 Task: Create a due date automation trigger when advanced on, on the tuesday of the week a card is due add basic without the green label at 11:00 AM.
Action: Mouse moved to (1162, 354)
Screenshot: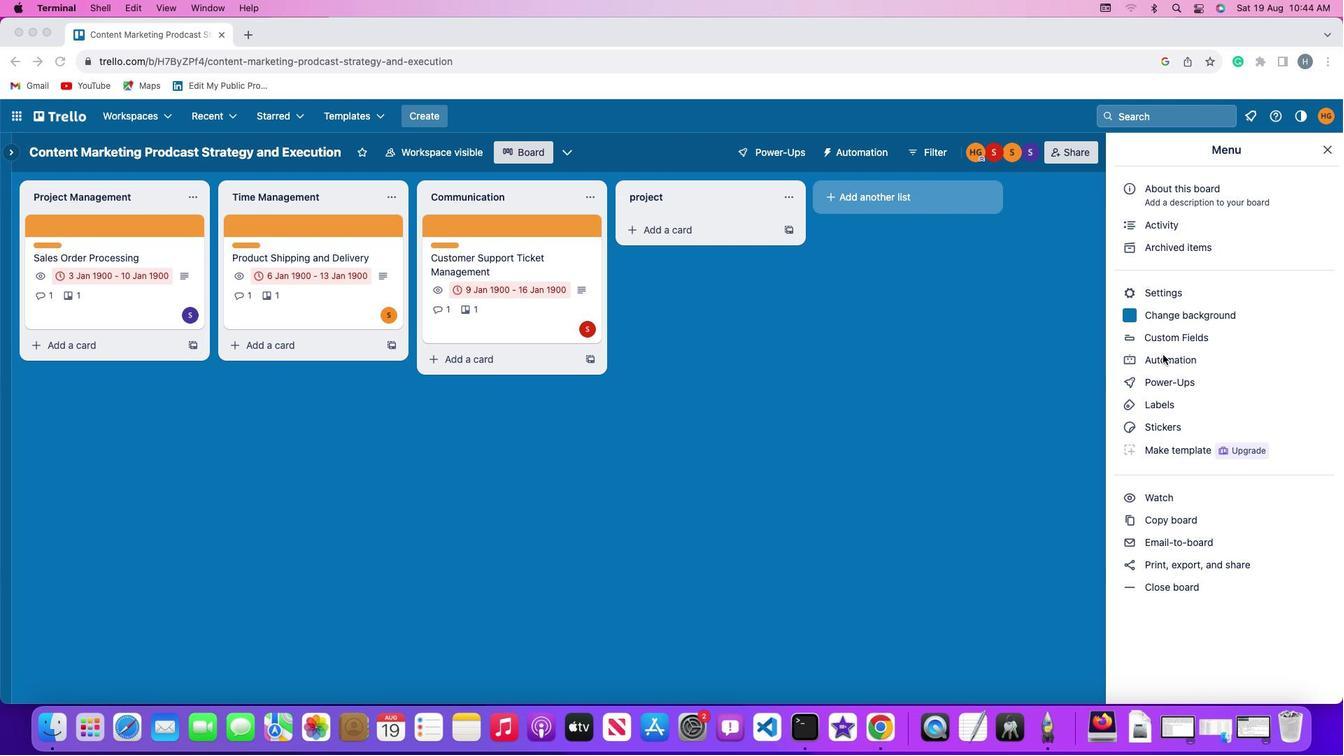 
Action: Mouse pressed left at (1162, 354)
Screenshot: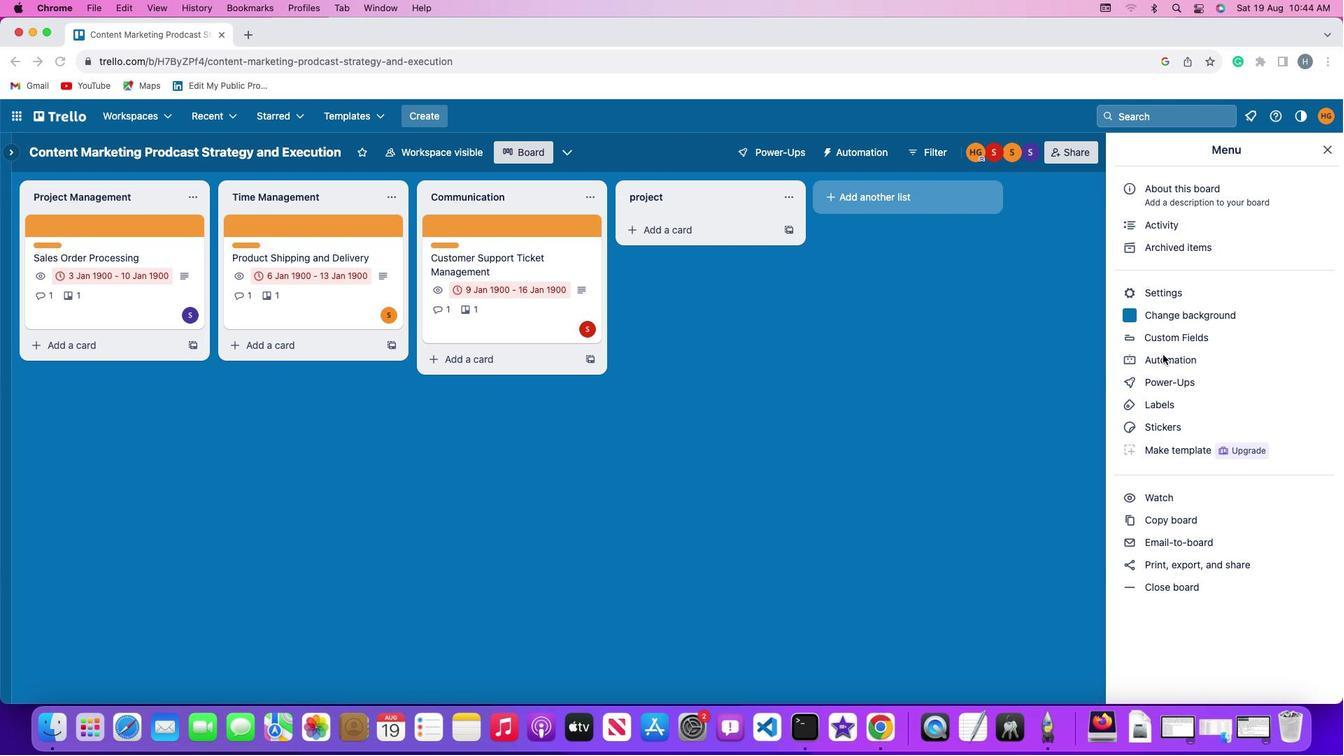 
Action: Mouse pressed left at (1162, 354)
Screenshot: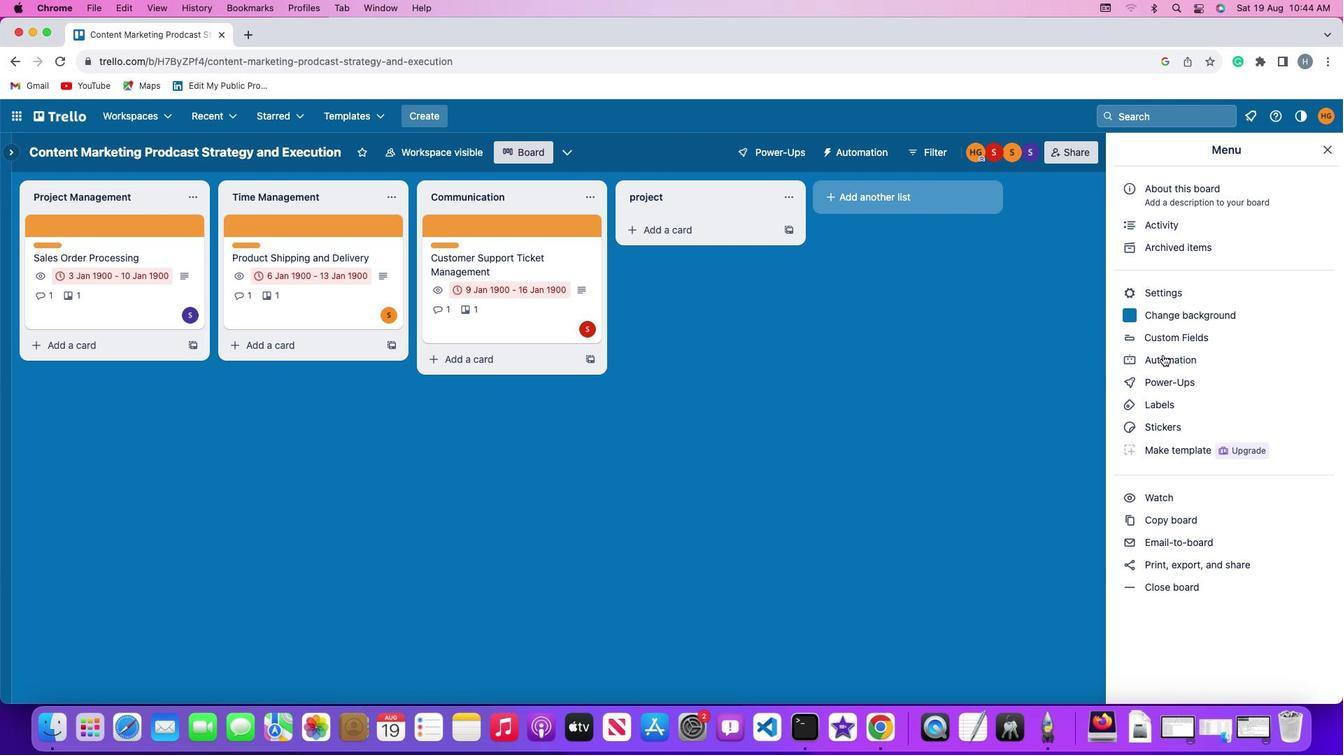 
Action: Mouse moved to (79, 328)
Screenshot: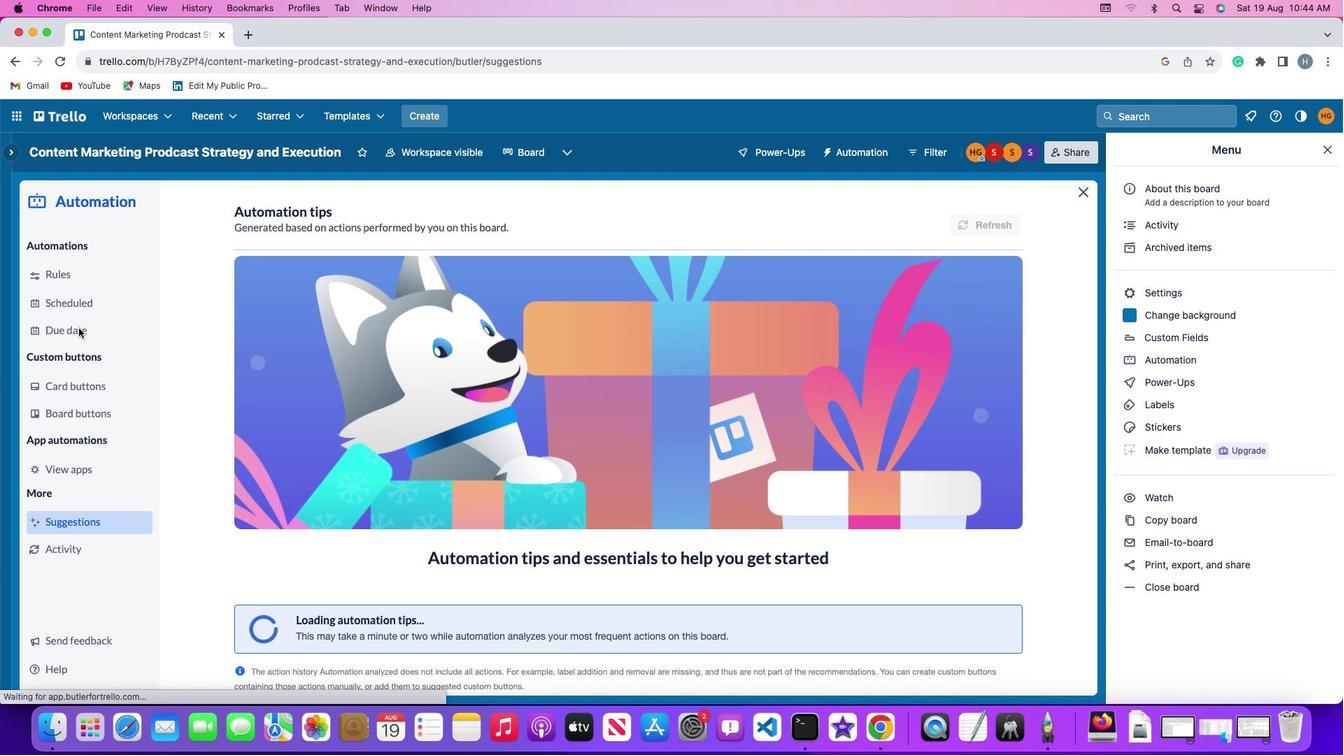 
Action: Mouse pressed left at (79, 328)
Screenshot: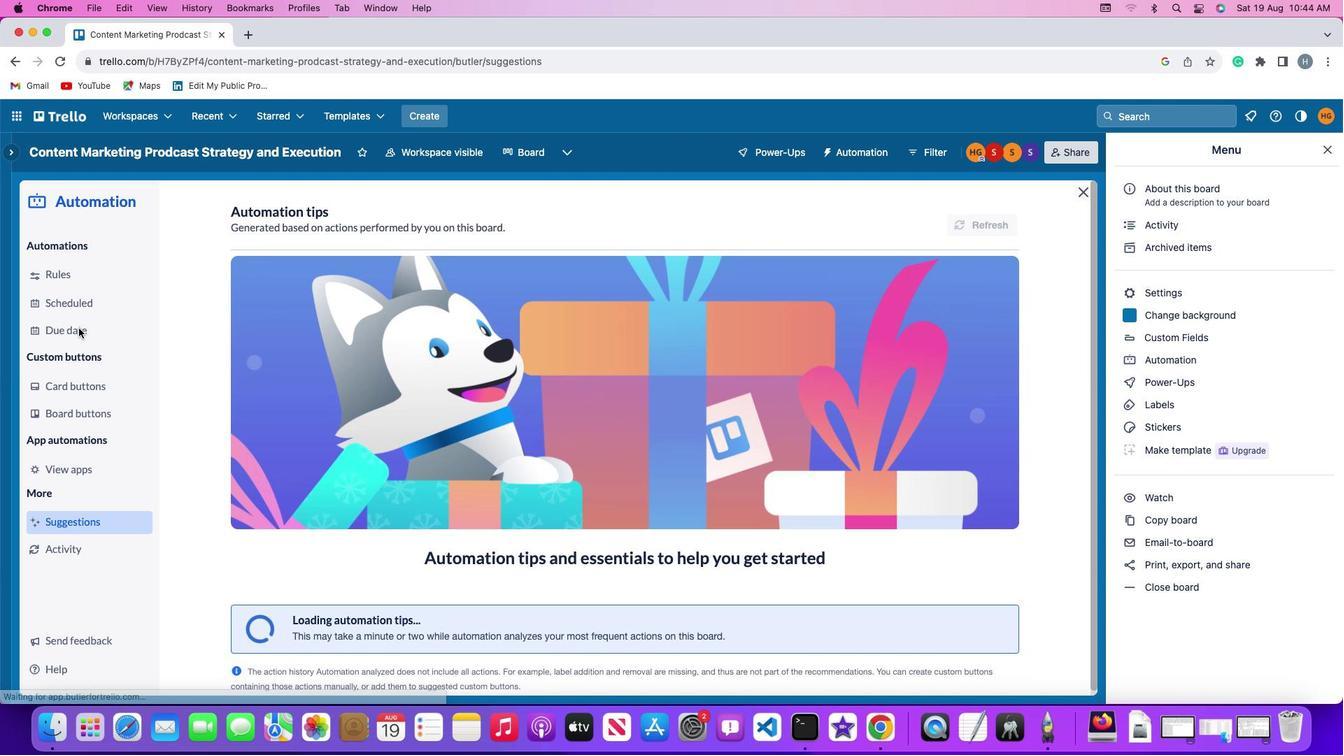 
Action: Mouse moved to (956, 215)
Screenshot: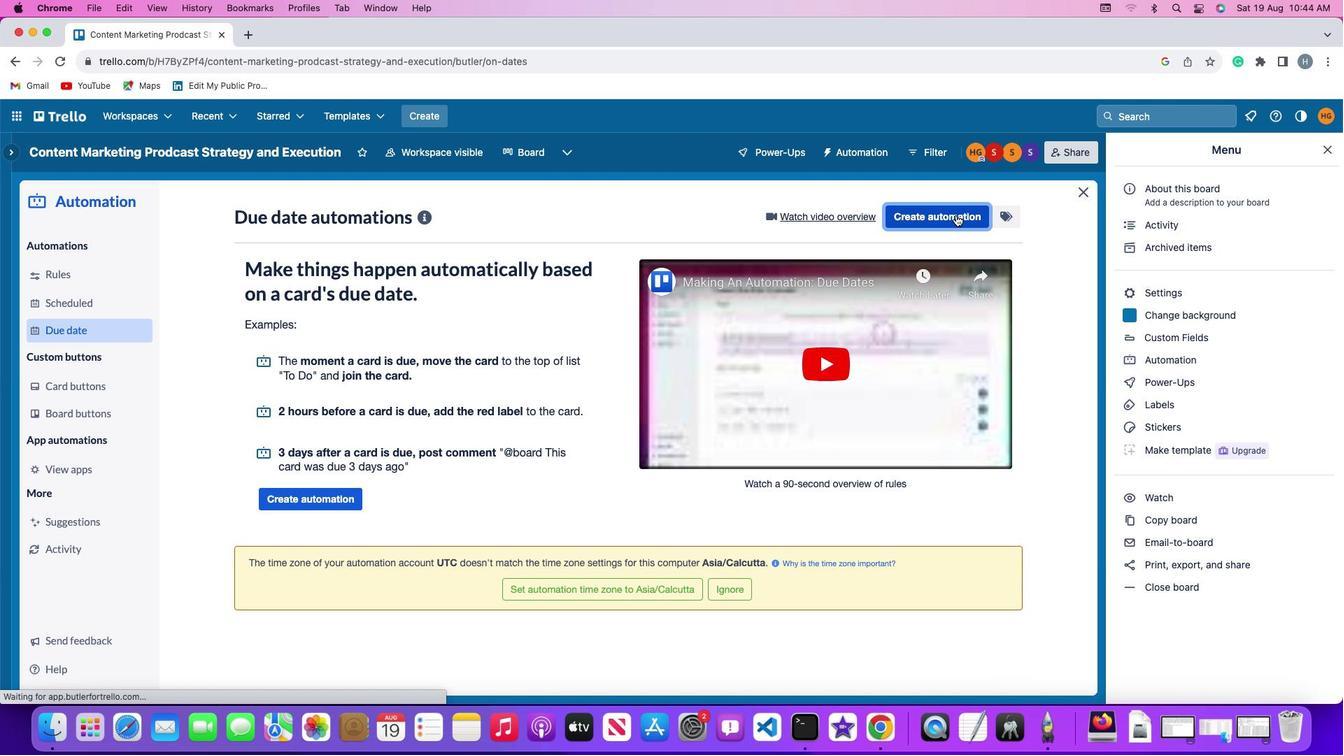 
Action: Mouse pressed left at (956, 215)
Screenshot: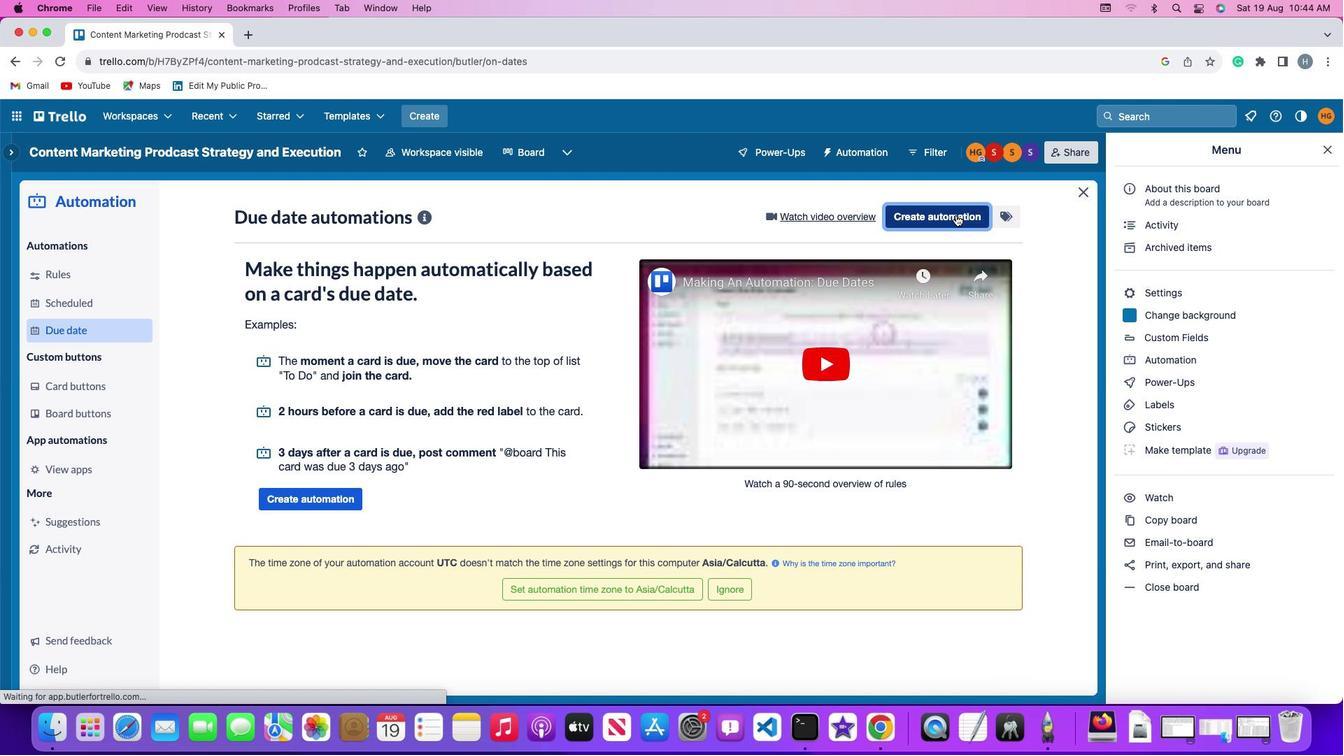 
Action: Mouse moved to (263, 349)
Screenshot: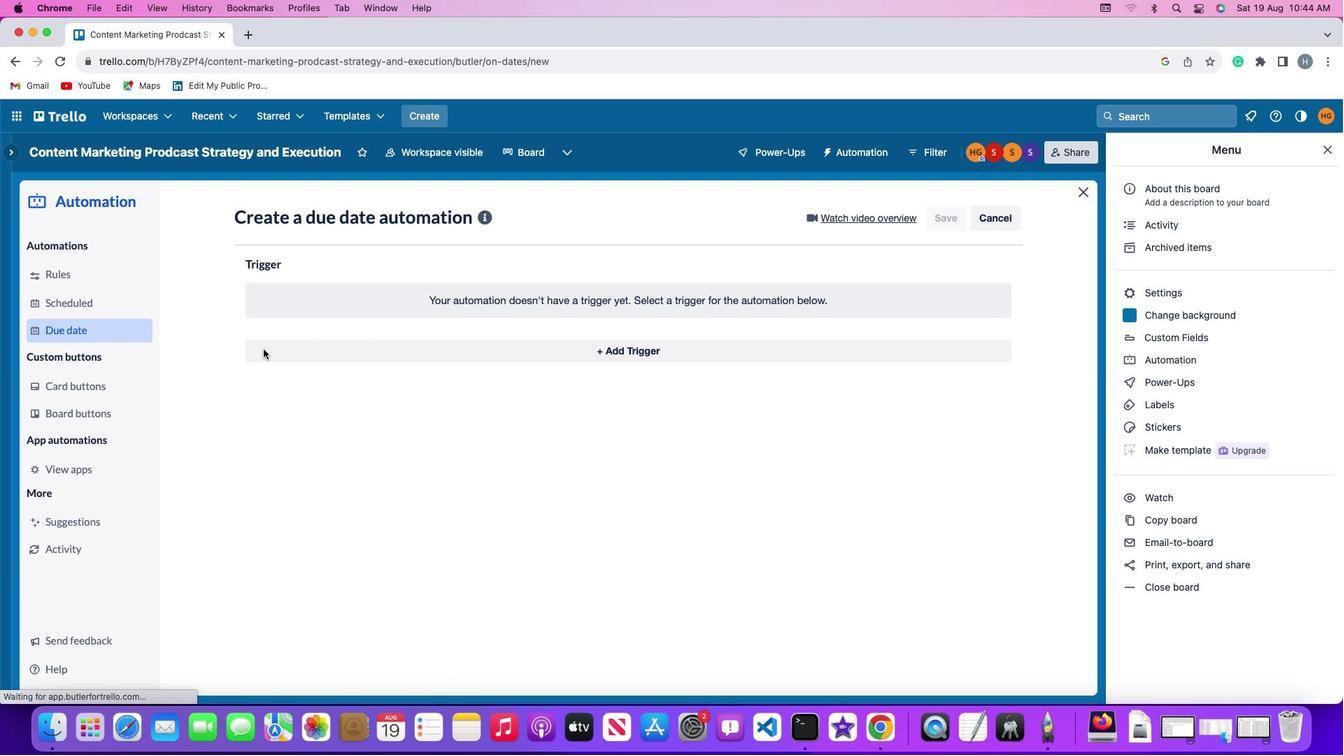 
Action: Mouse pressed left at (263, 349)
Screenshot: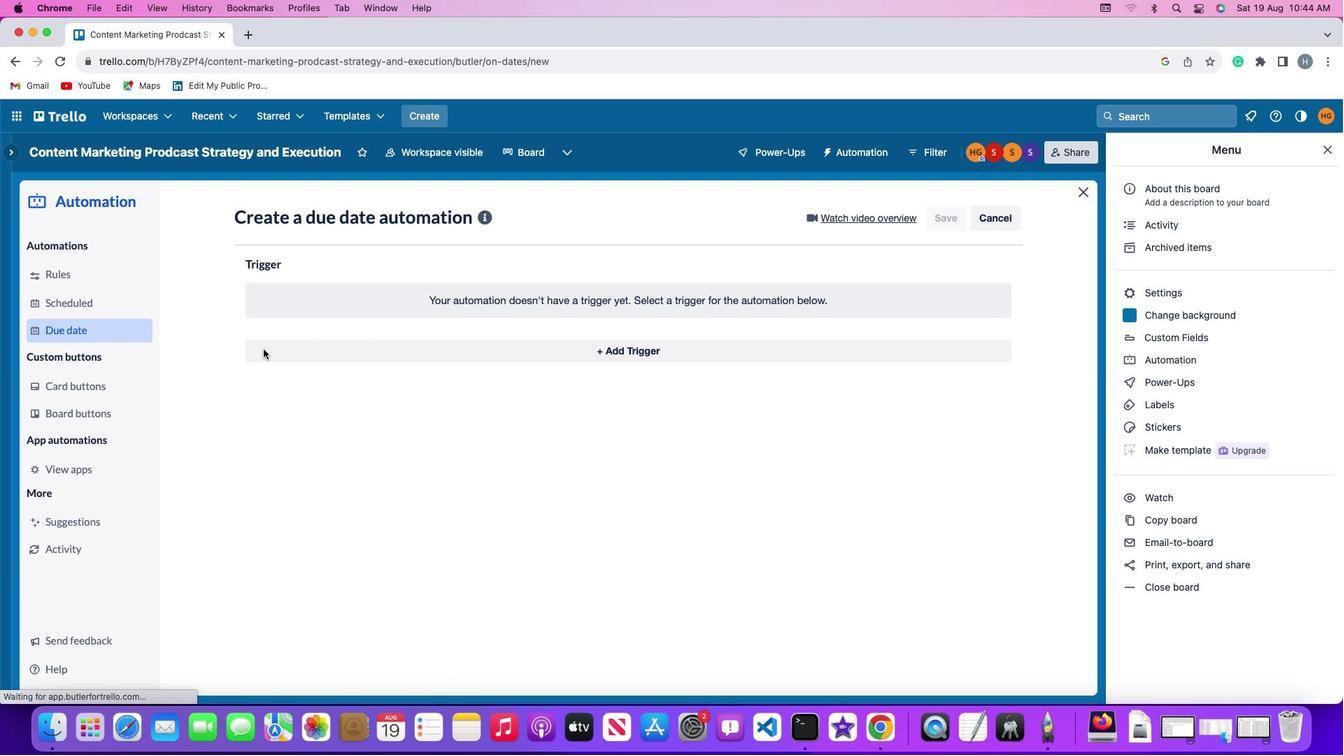 
Action: Mouse moved to (317, 605)
Screenshot: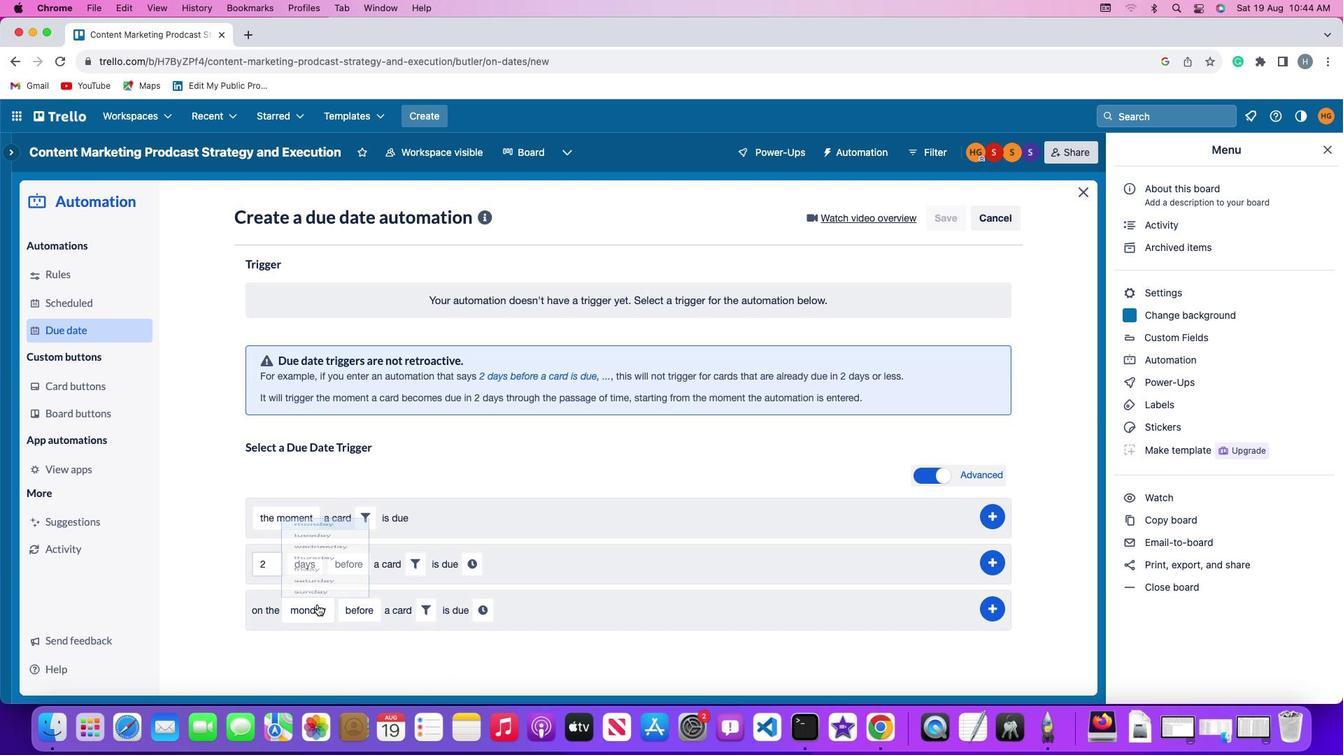
Action: Mouse pressed left at (317, 605)
Screenshot: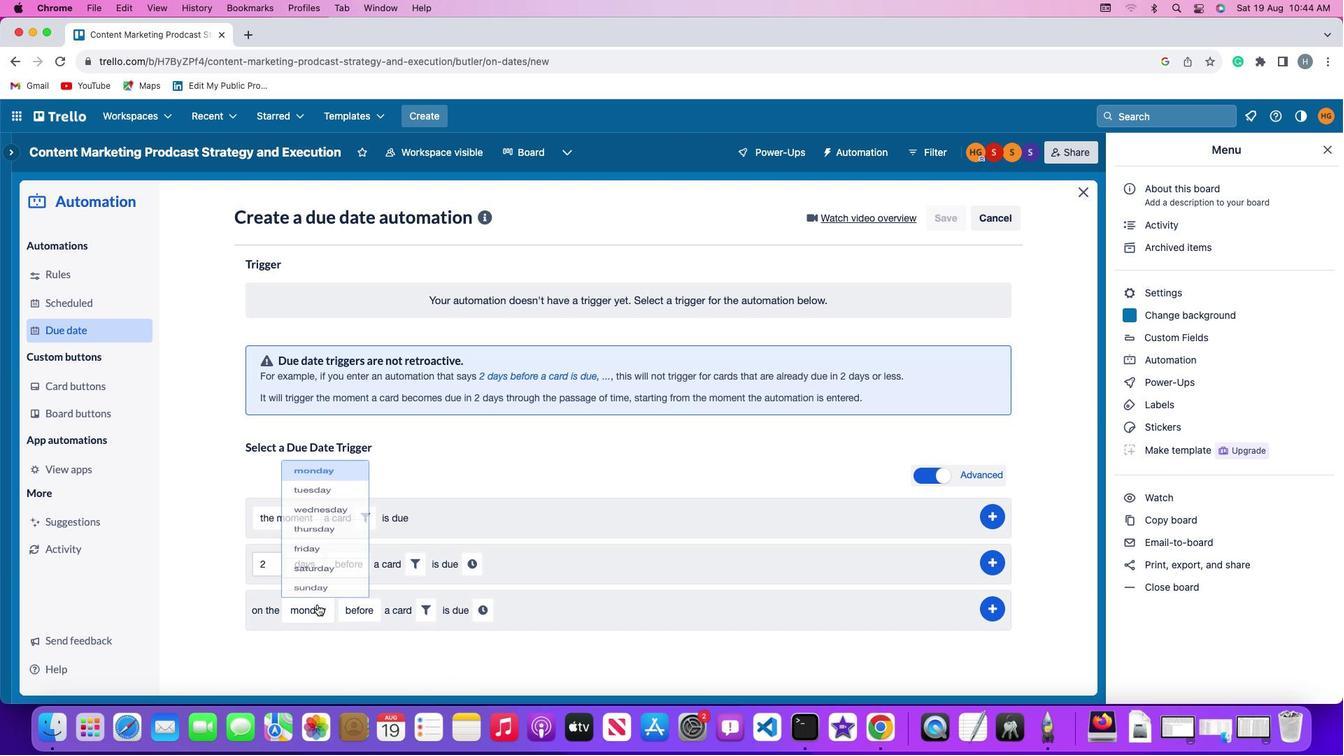 
Action: Mouse moved to (329, 447)
Screenshot: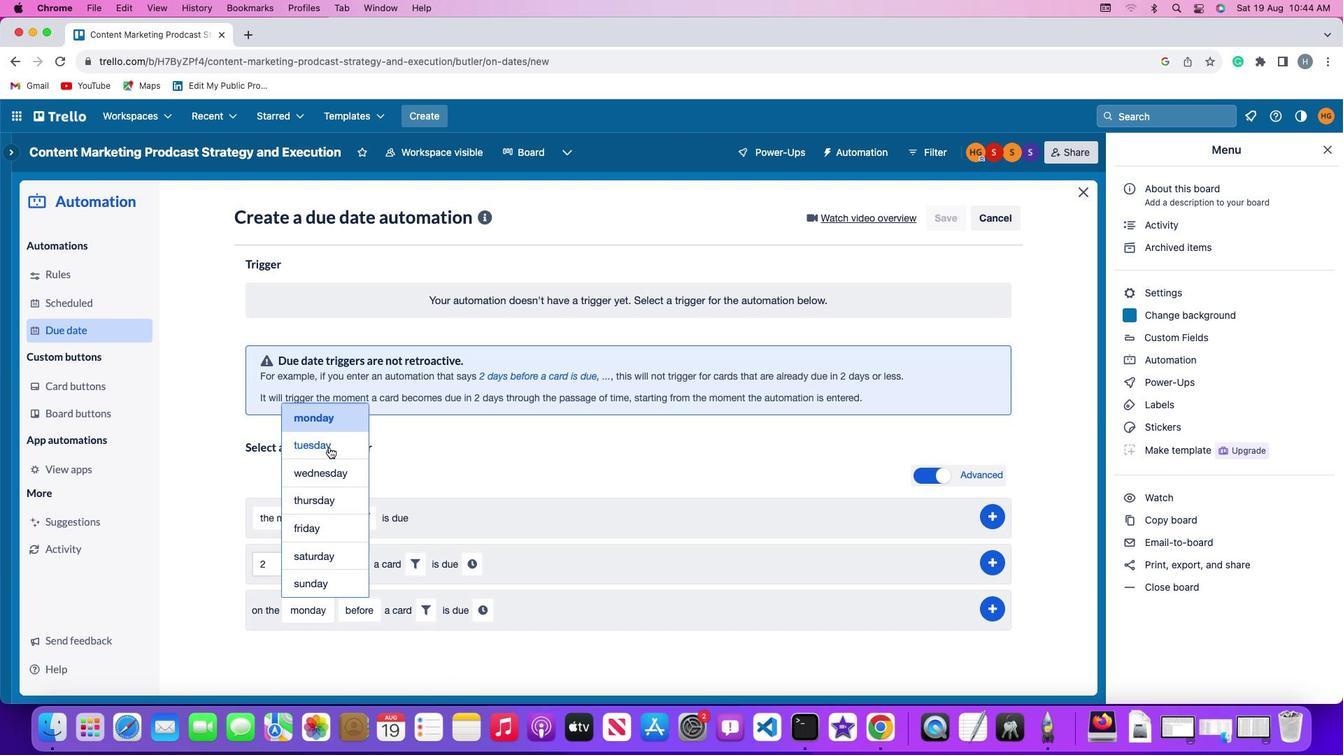 
Action: Mouse pressed left at (329, 447)
Screenshot: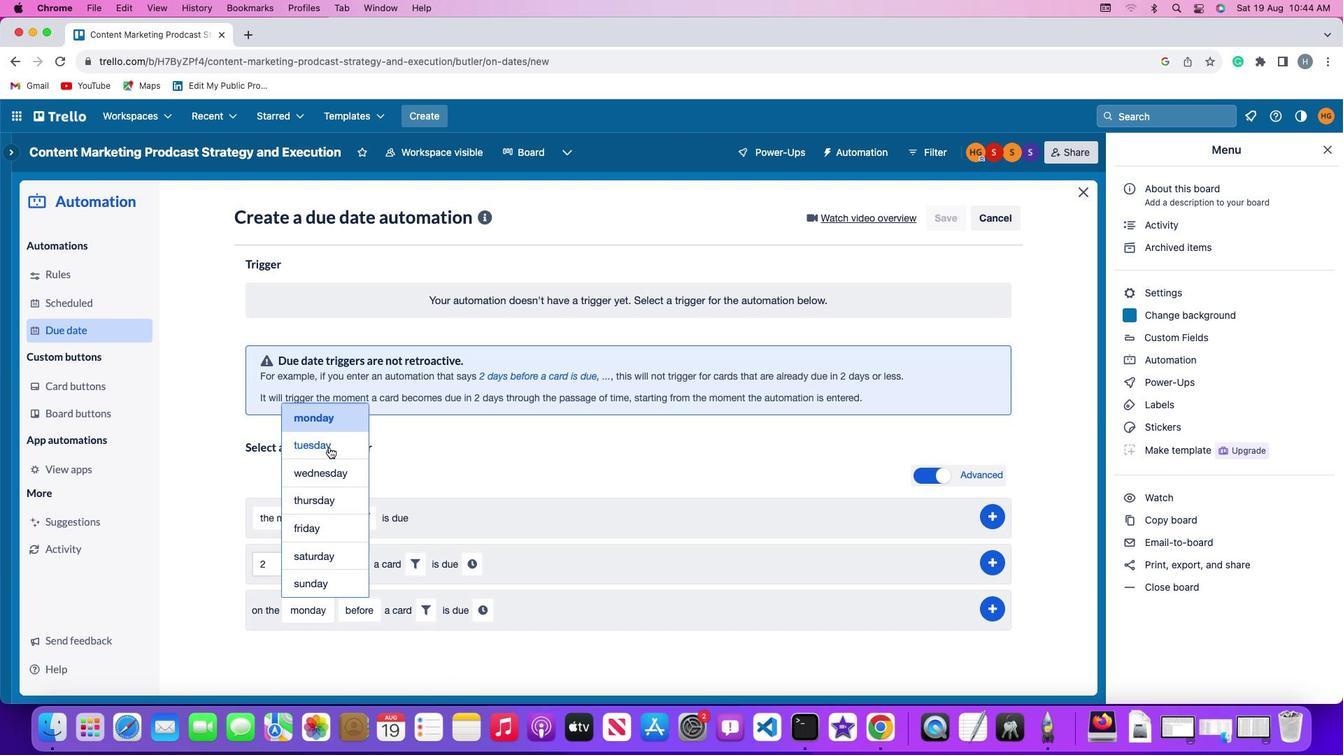 
Action: Mouse moved to (354, 609)
Screenshot: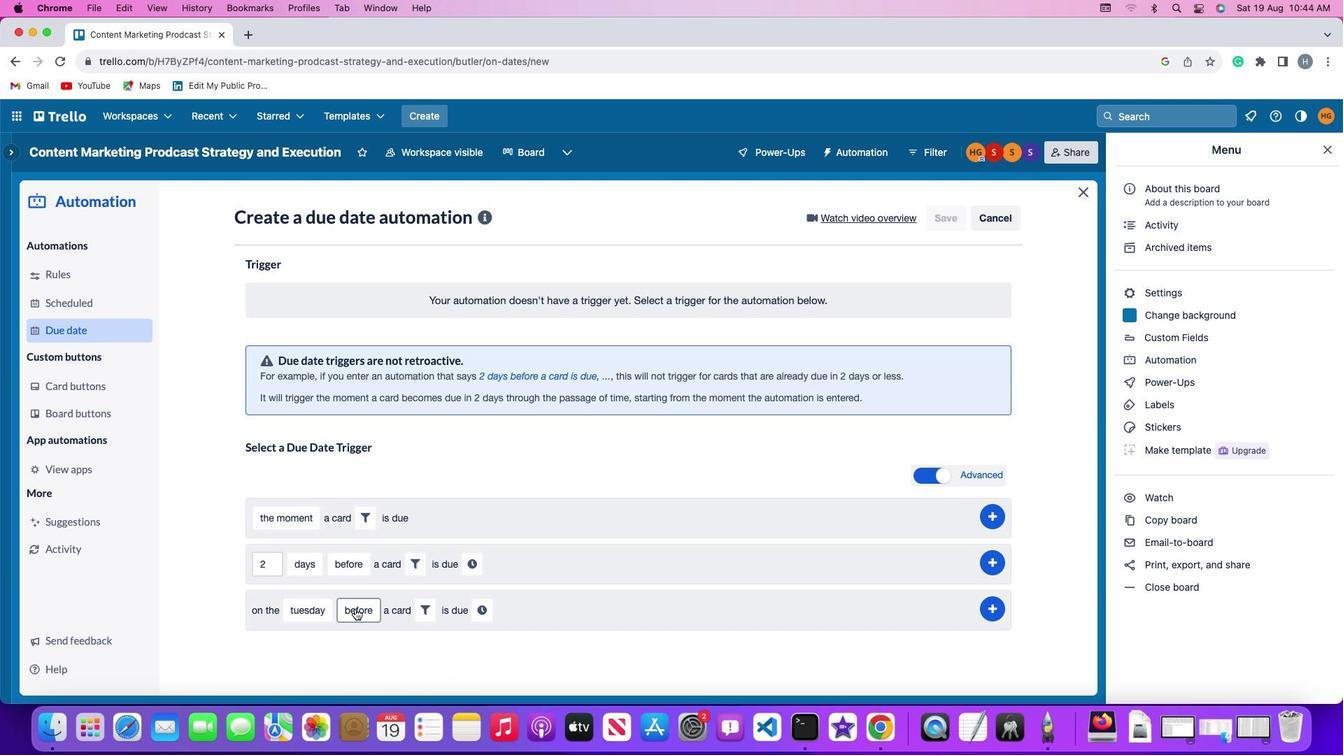 
Action: Mouse pressed left at (354, 609)
Screenshot: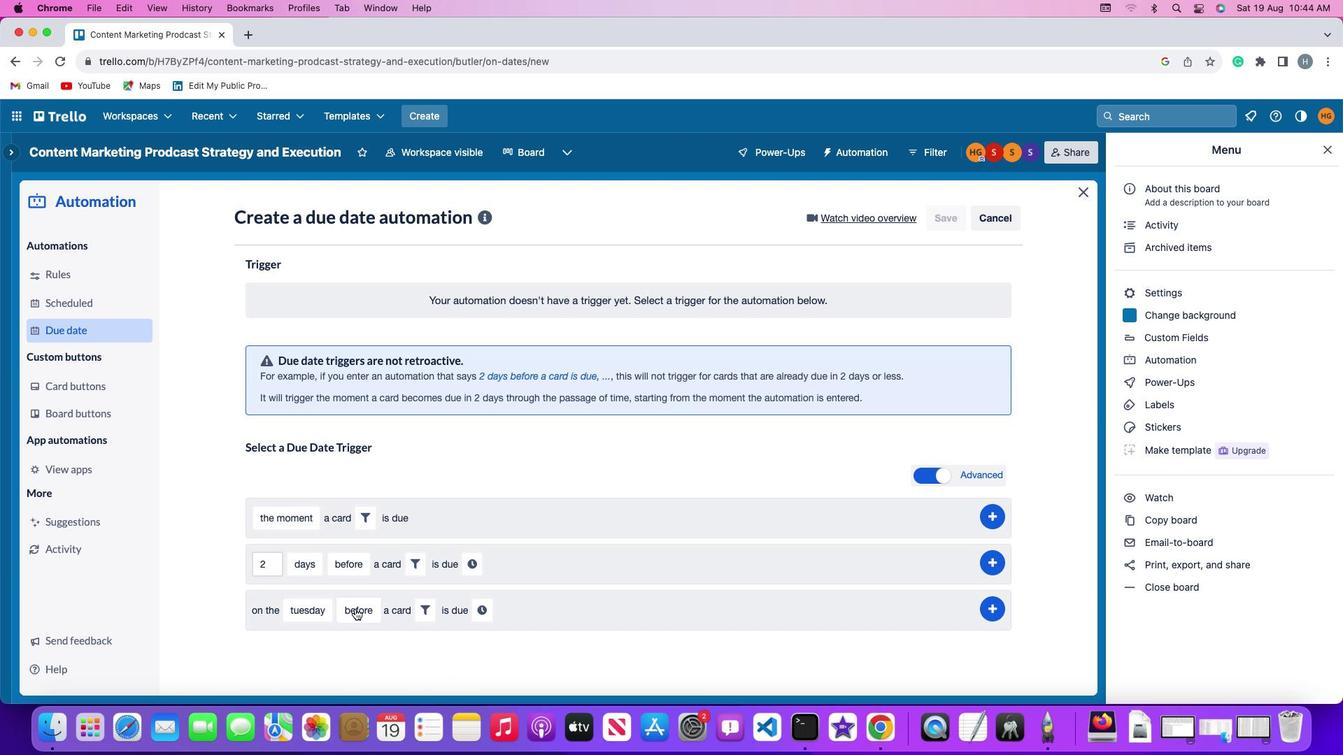 
Action: Mouse moved to (365, 558)
Screenshot: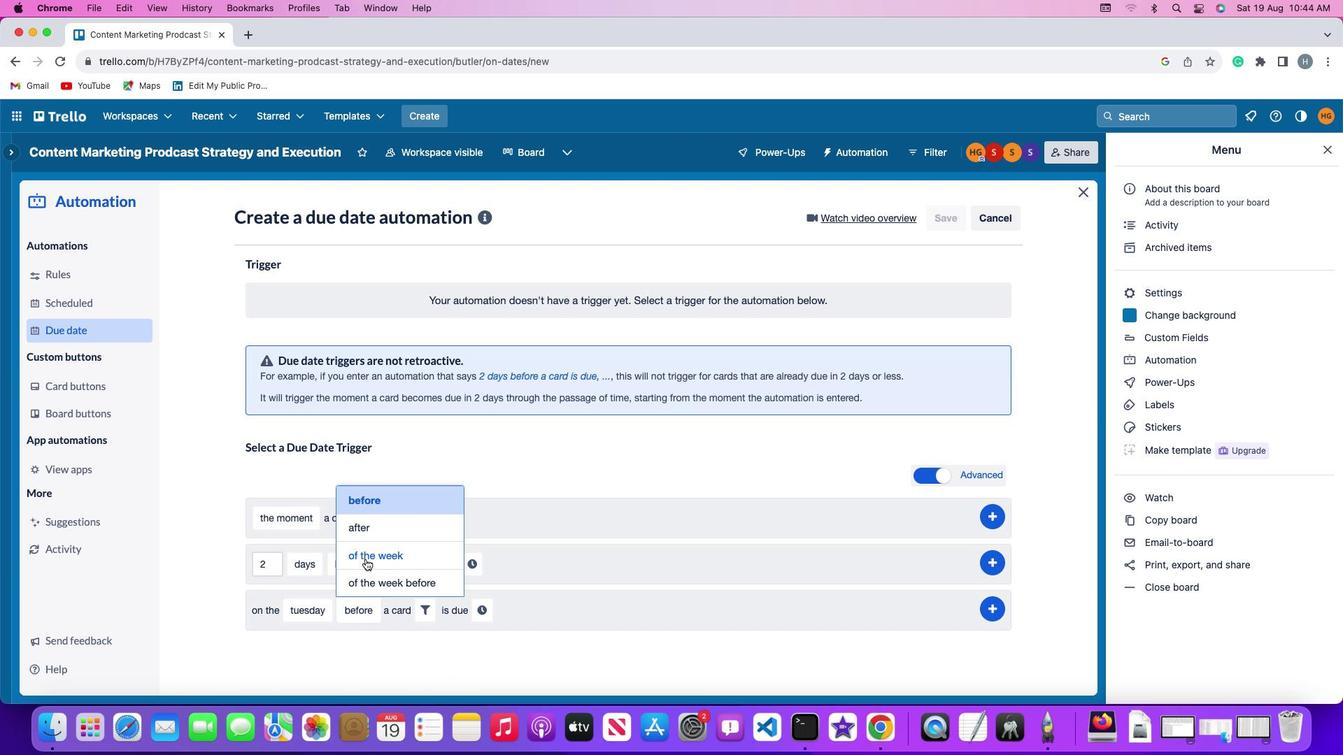 
Action: Mouse pressed left at (365, 558)
Screenshot: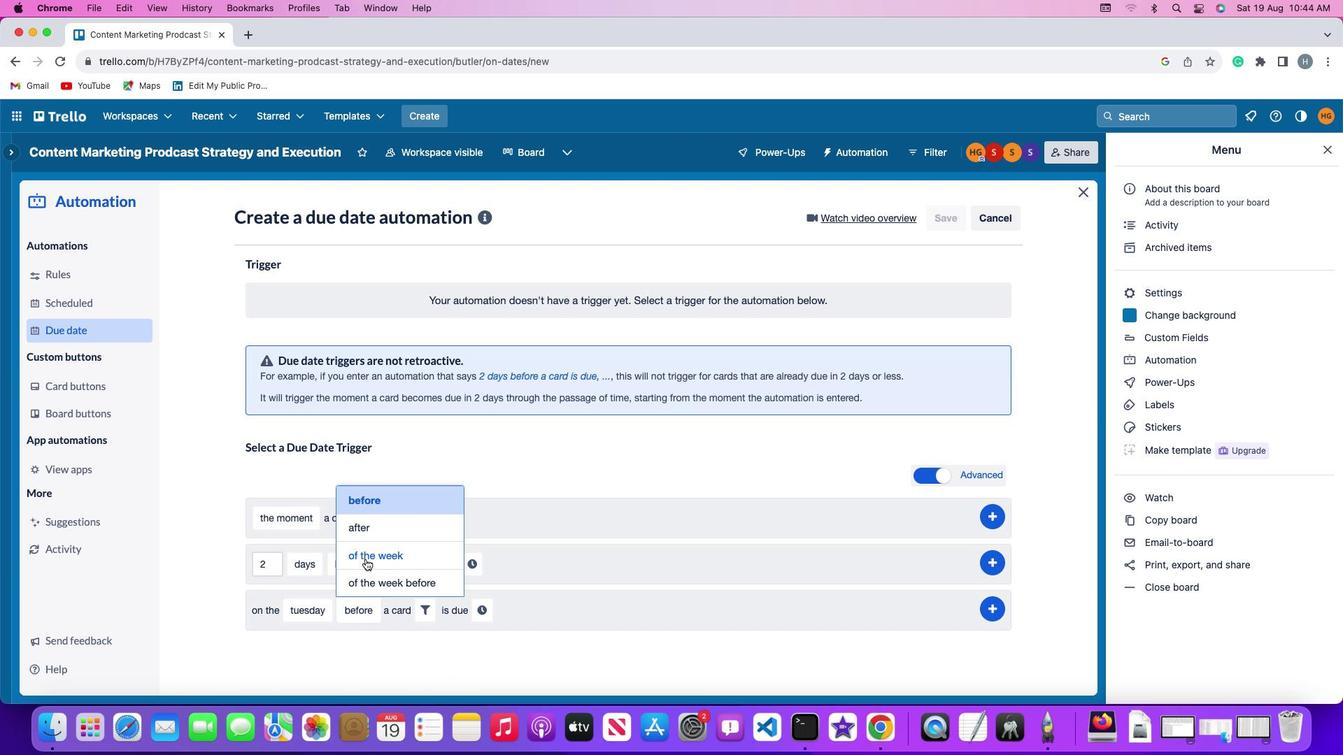 
Action: Mouse moved to (454, 617)
Screenshot: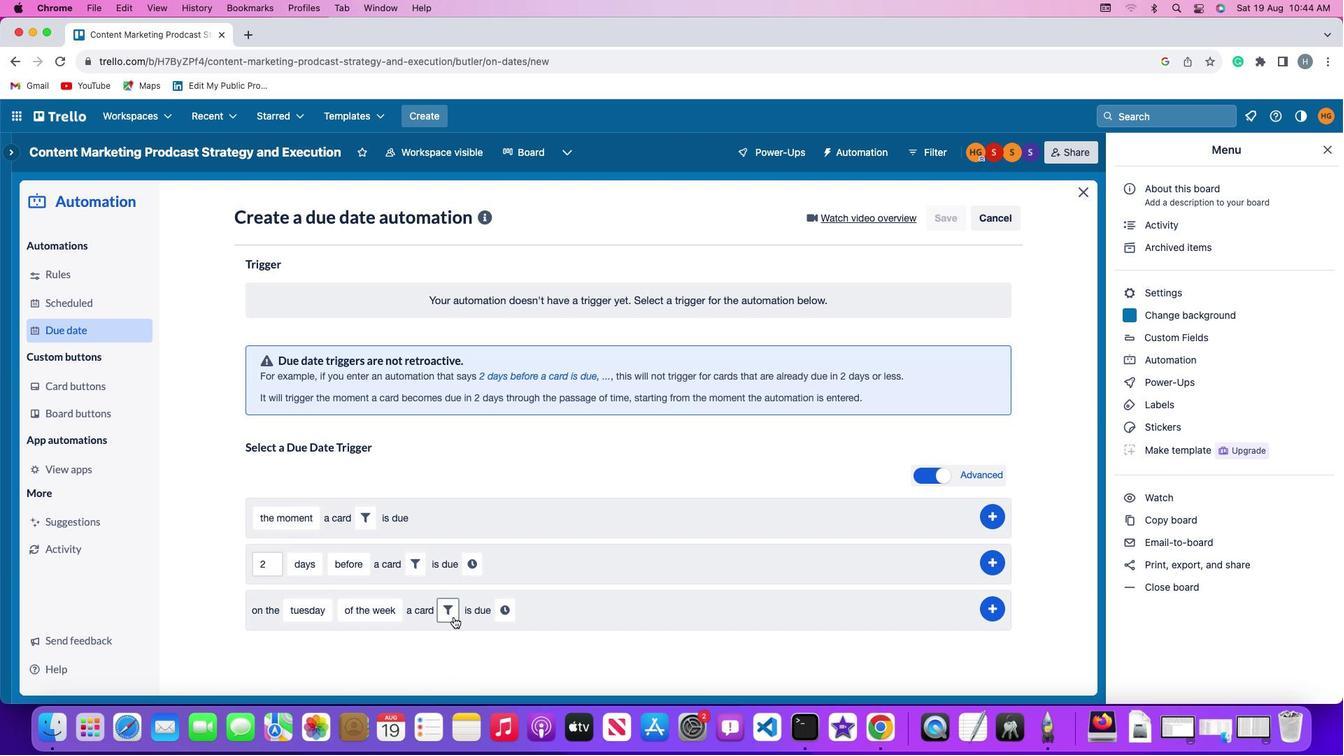 
Action: Mouse pressed left at (454, 617)
Screenshot: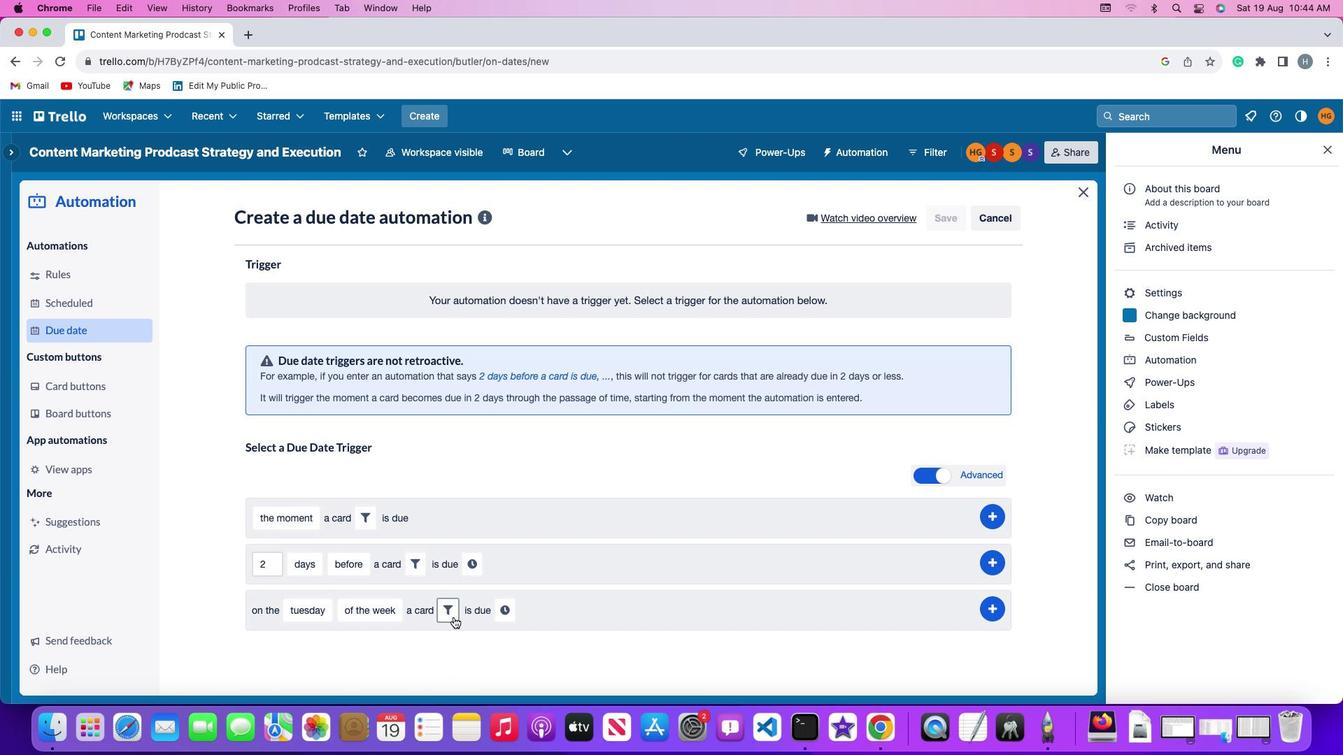 
Action: Mouse moved to (369, 634)
Screenshot: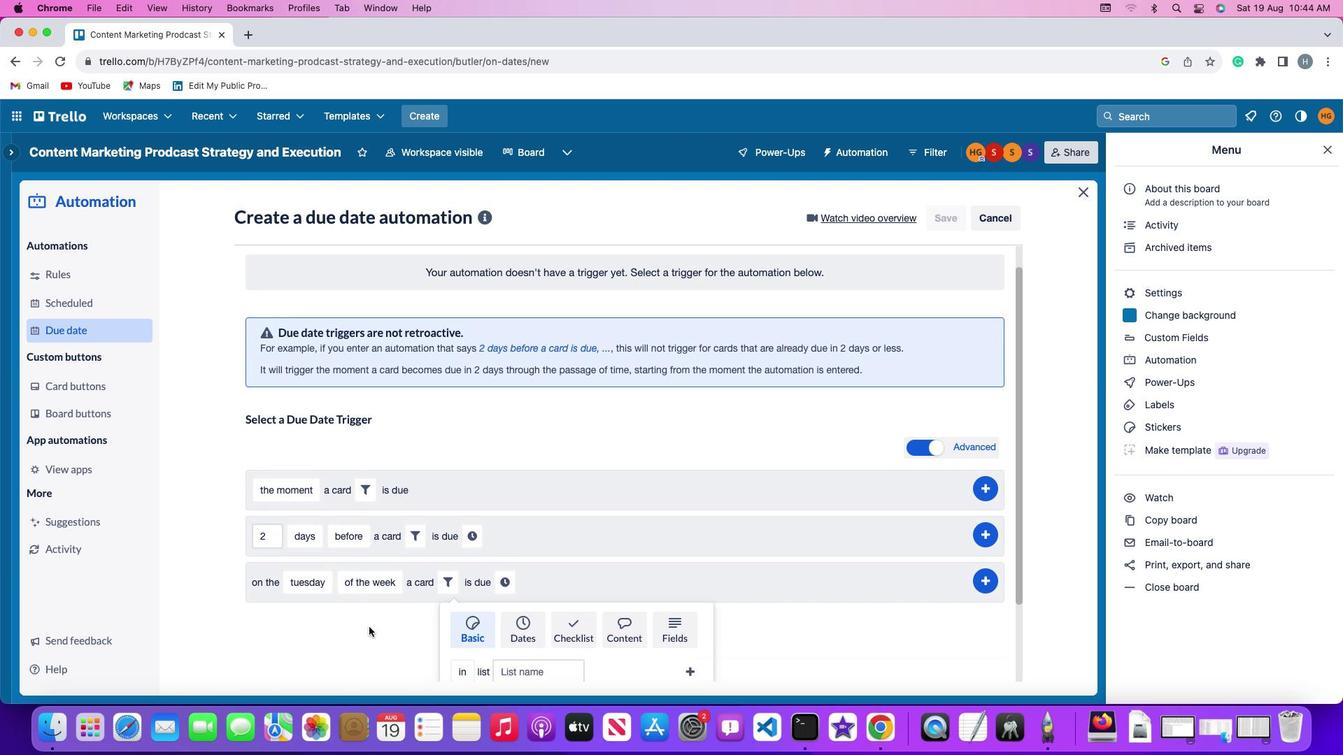 
Action: Mouse scrolled (369, 634) with delta (0, 0)
Screenshot: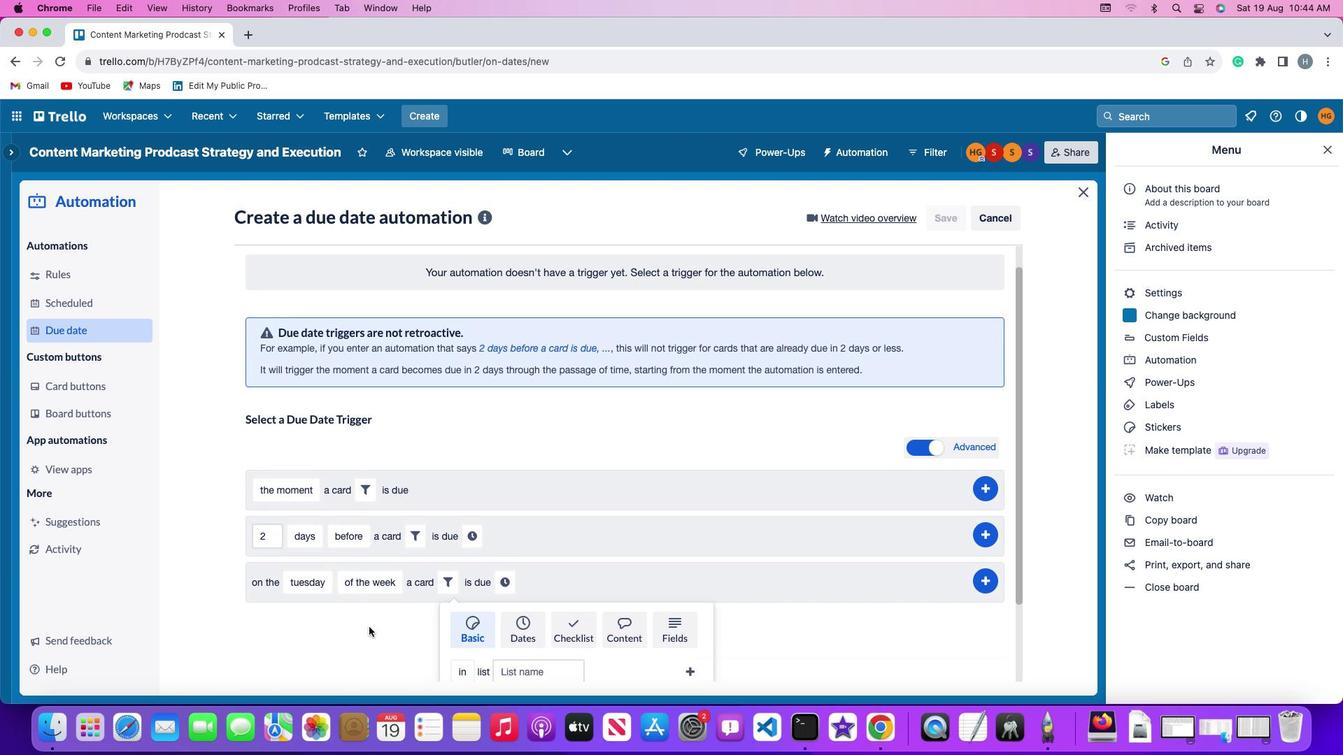 
Action: Mouse scrolled (369, 634) with delta (0, 0)
Screenshot: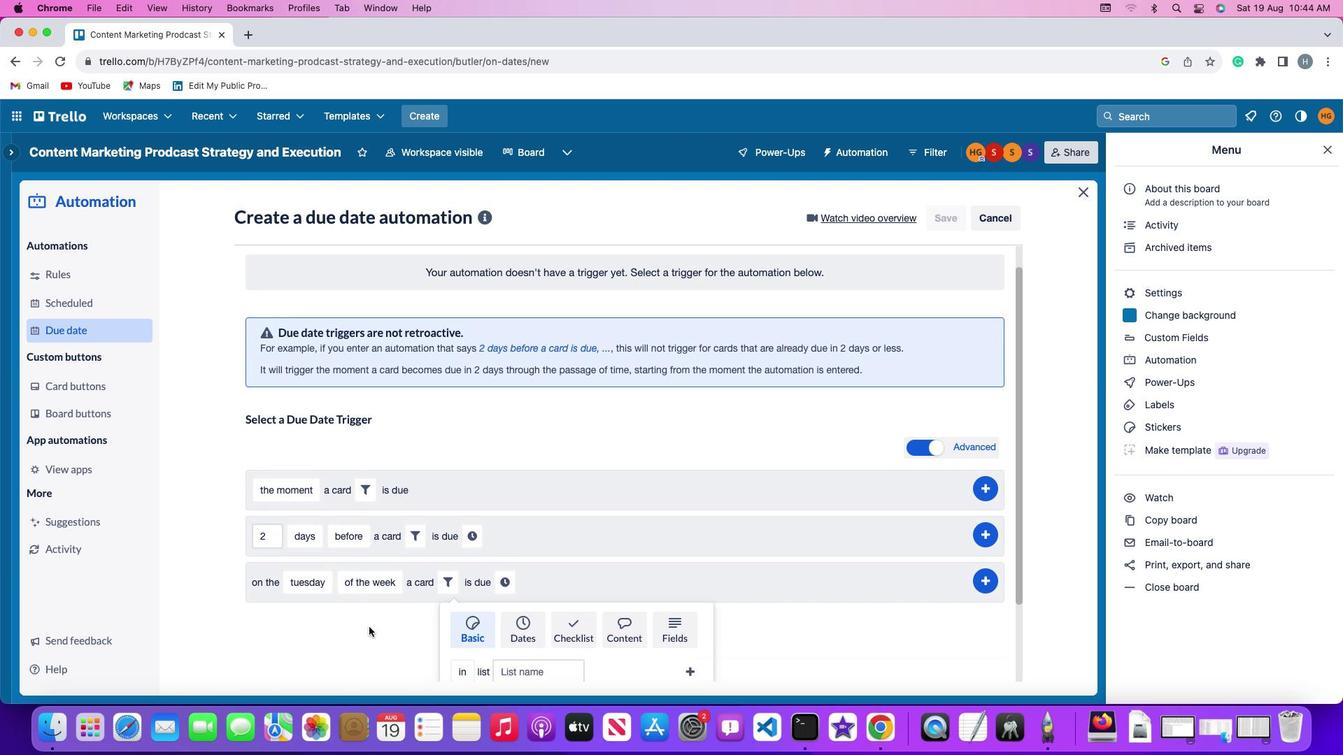 
Action: Mouse scrolled (369, 634) with delta (0, -2)
Screenshot: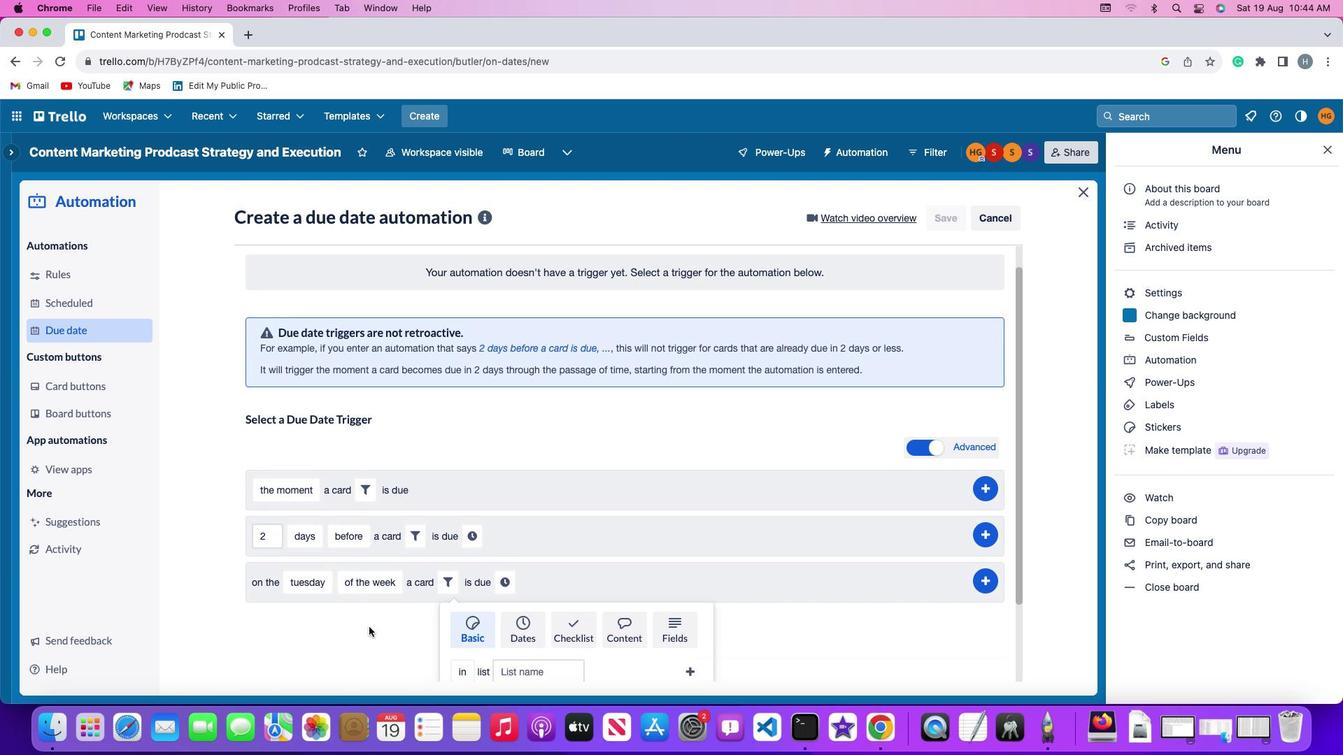 
Action: Mouse moved to (369, 633)
Screenshot: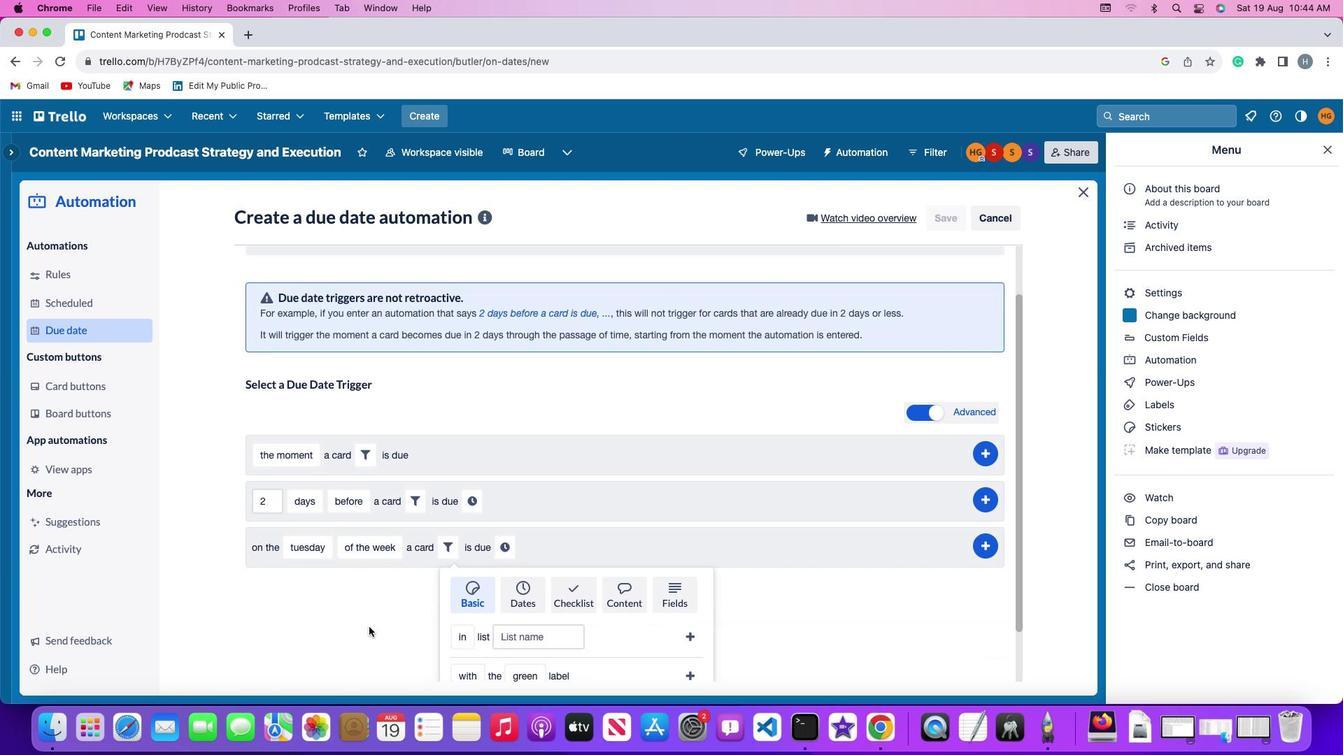 
Action: Mouse scrolled (369, 633) with delta (0, -3)
Screenshot: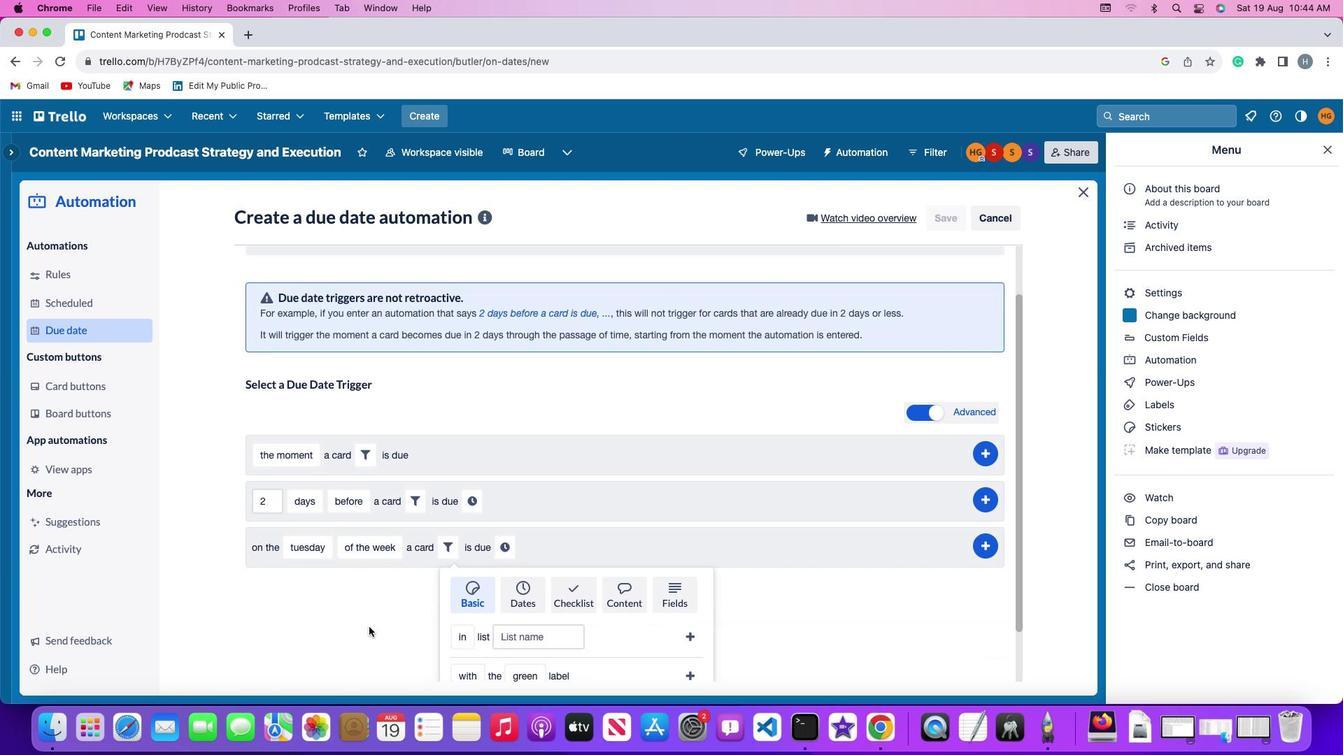
Action: Mouse moved to (369, 631)
Screenshot: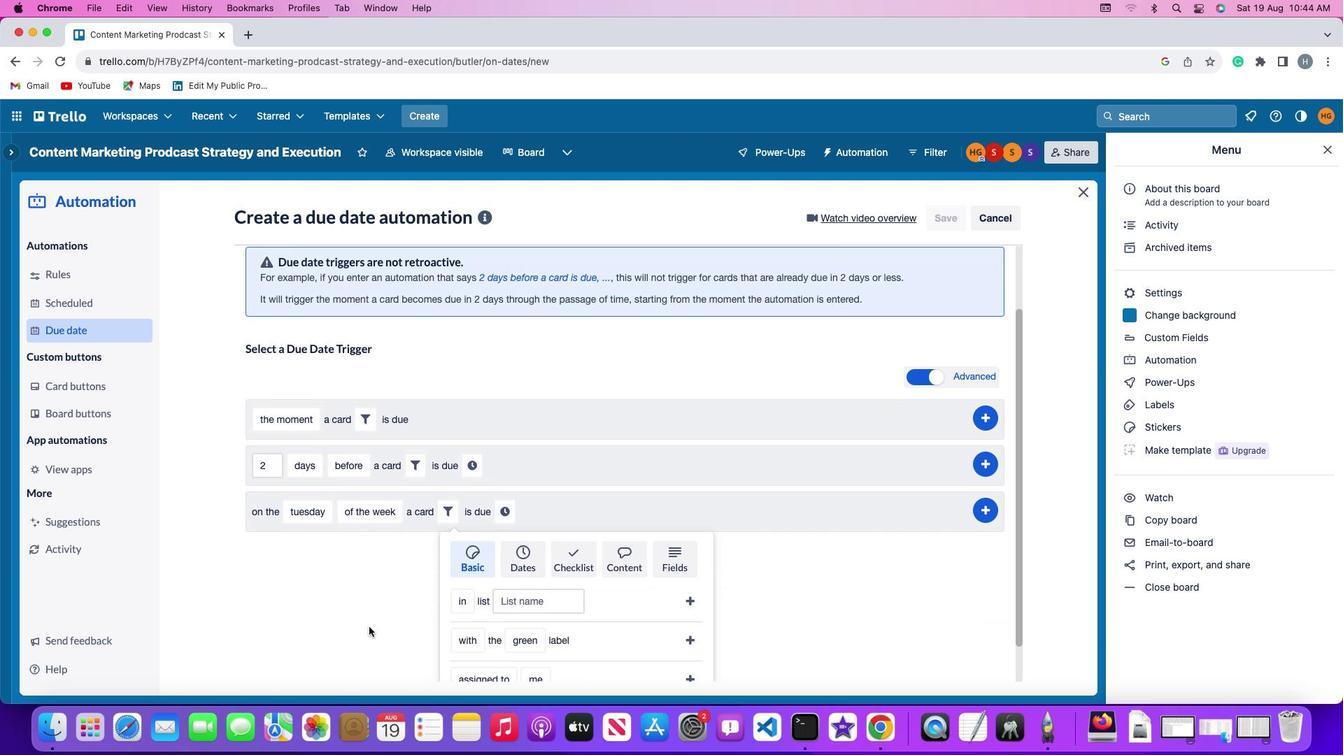 
Action: Mouse scrolled (369, 631) with delta (0, -4)
Screenshot: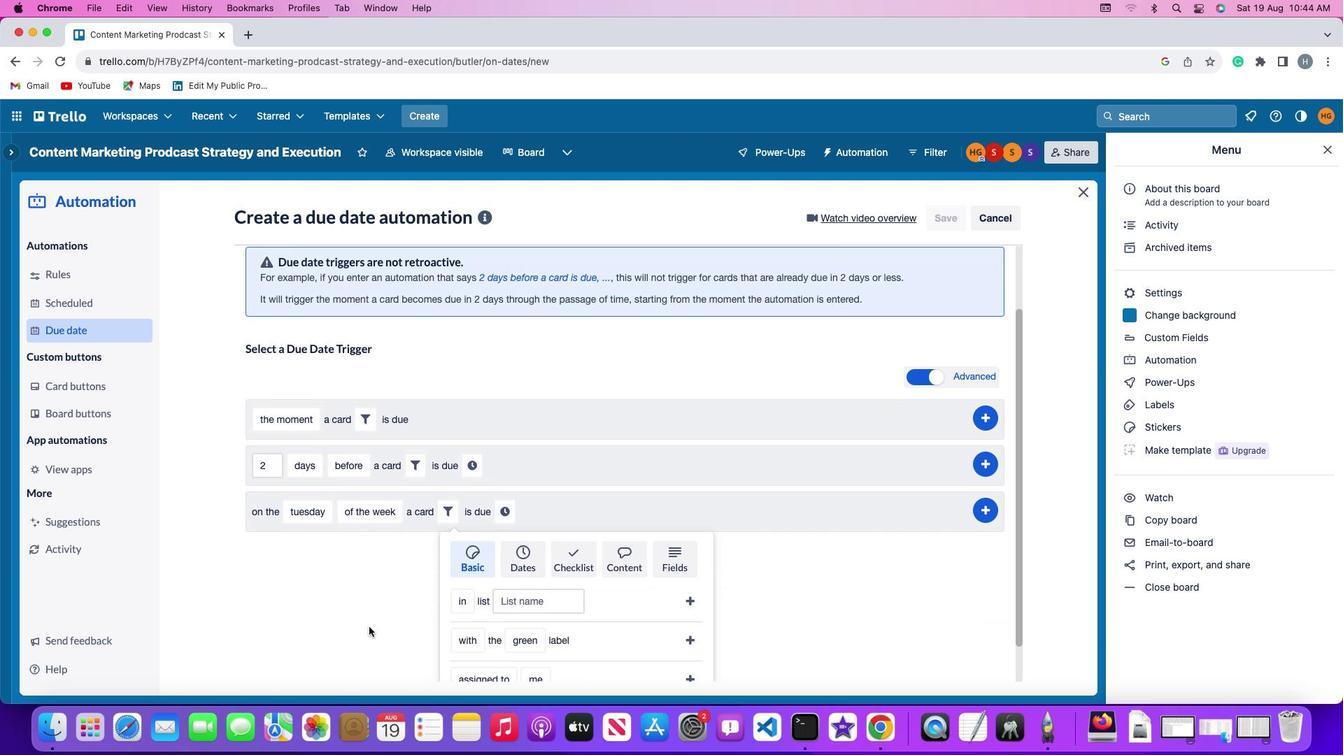 
Action: Mouse moved to (464, 610)
Screenshot: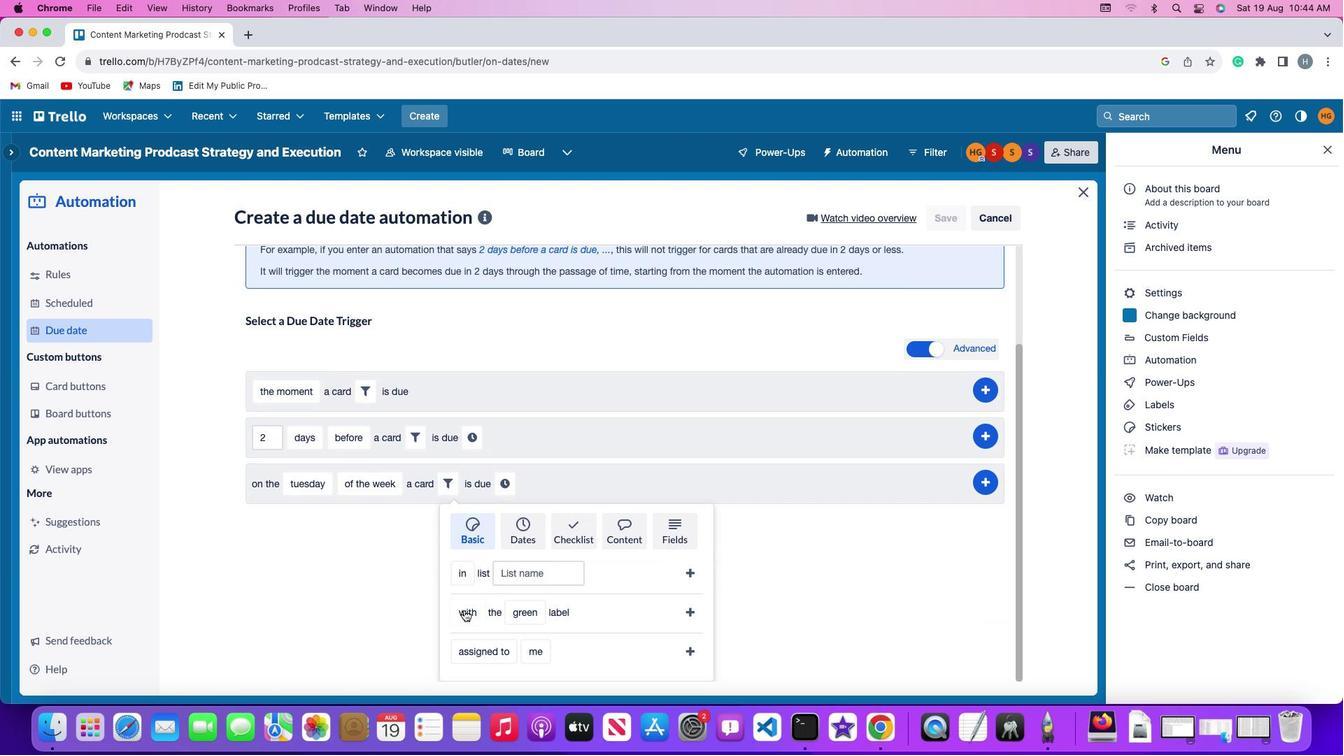 
Action: Mouse pressed left at (464, 610)
Screenshot: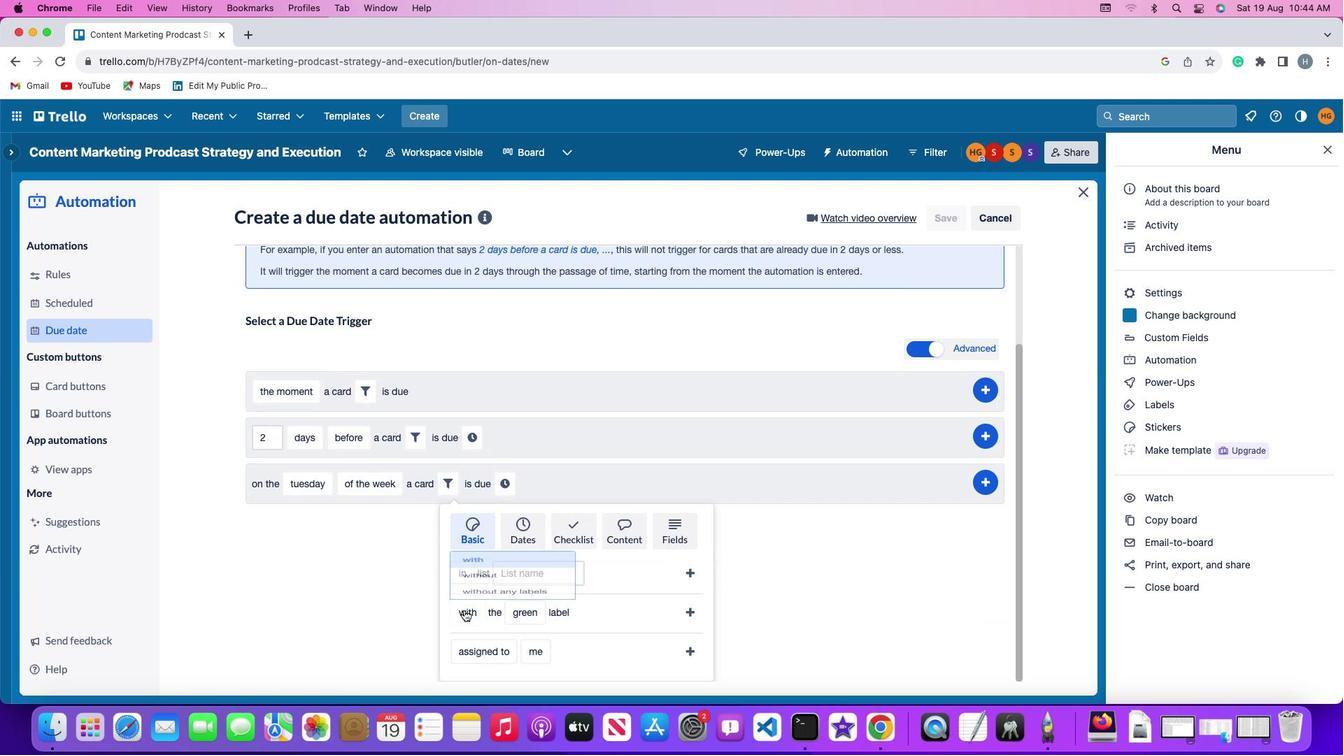 
Action: Mouse moved to (475, 560)
Screenshot: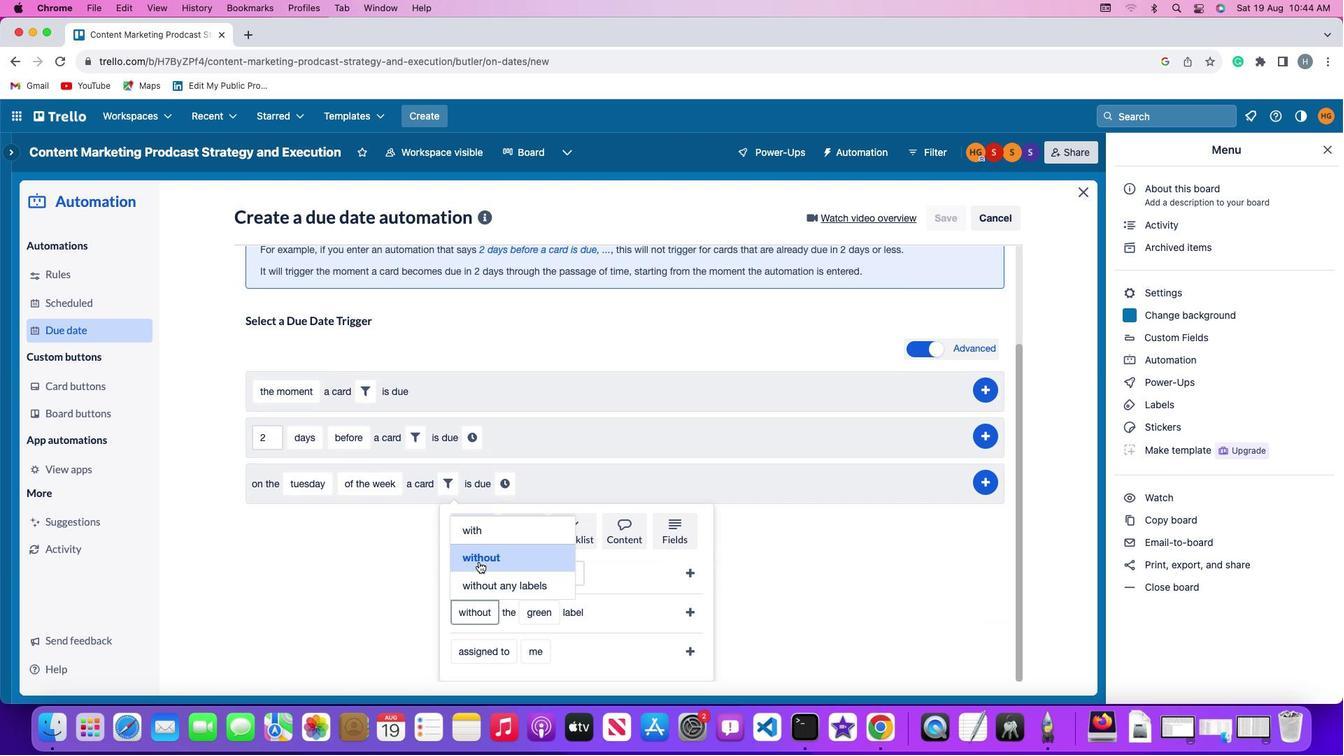 
Action: Mouse pressed left at (475, 560)
Screenshot: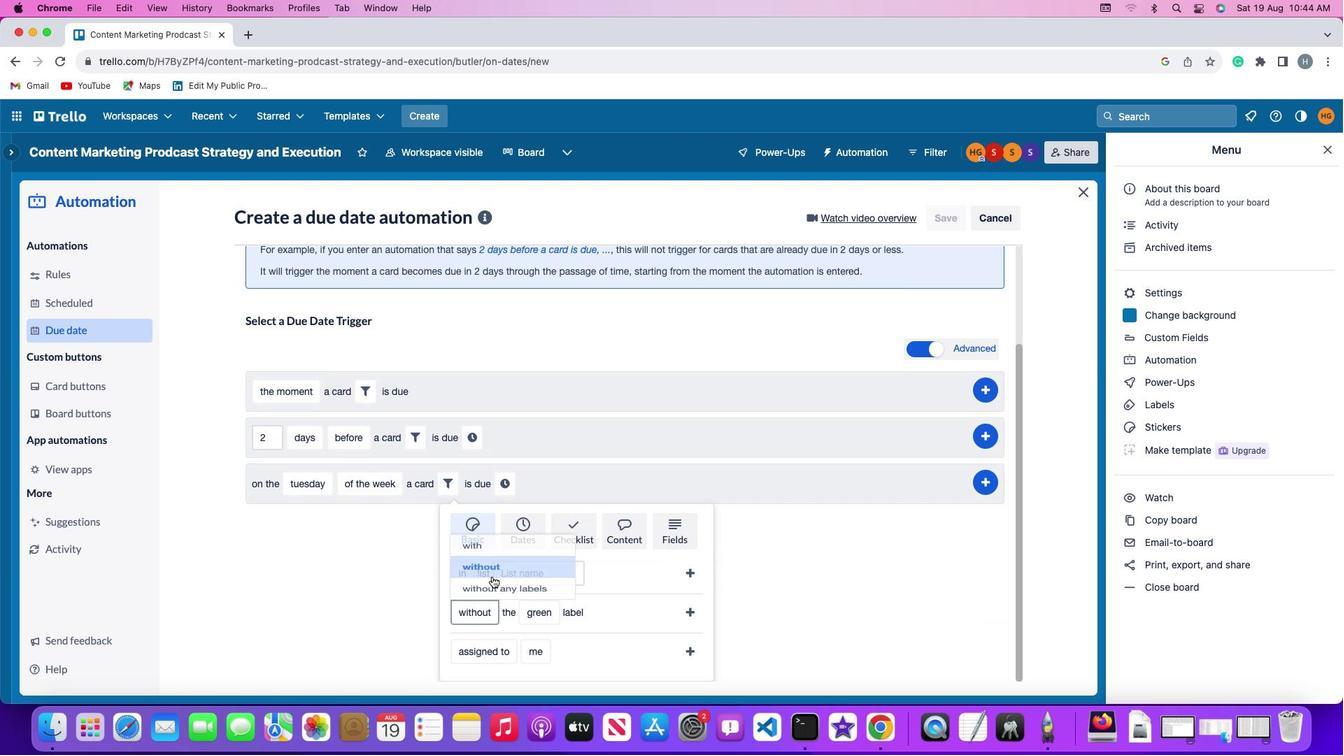 
Action: Mouse moved to (540, 609)
Screenshot: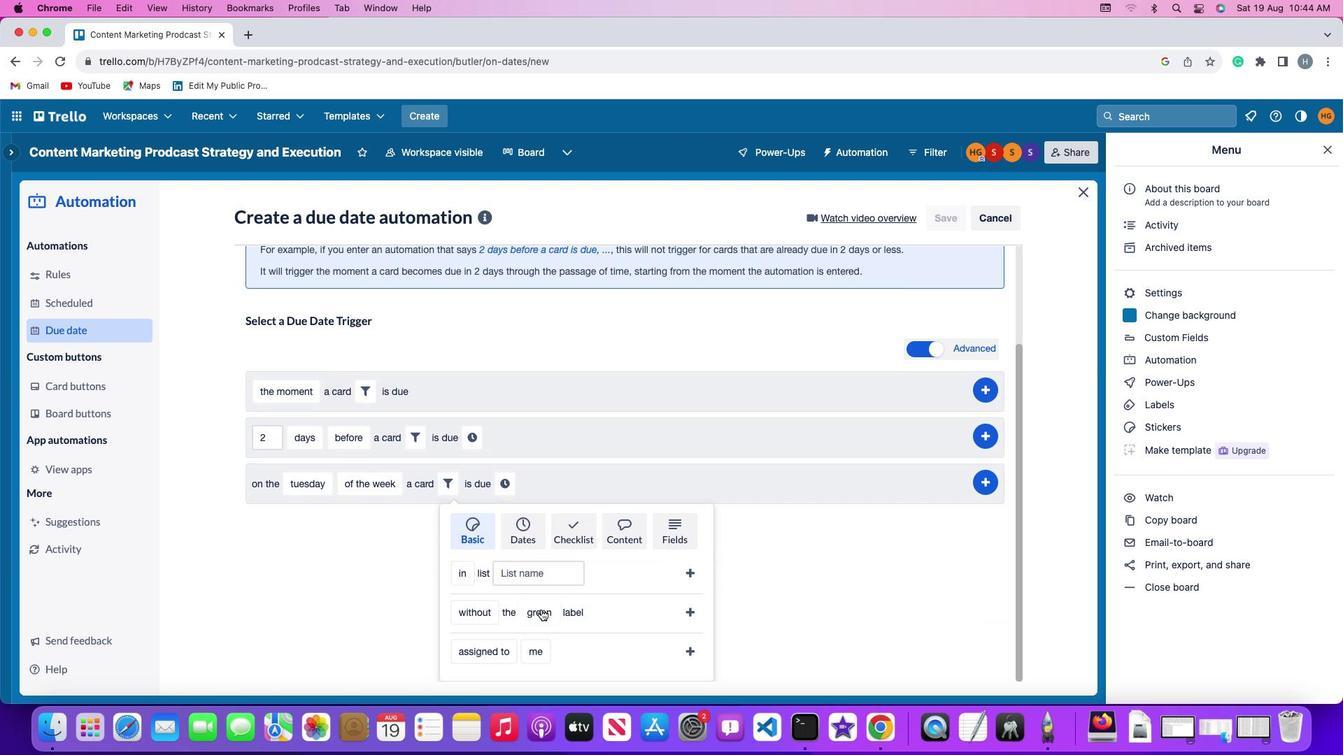 
Action: Mouse pressed left at (540, 609)
Screenshot: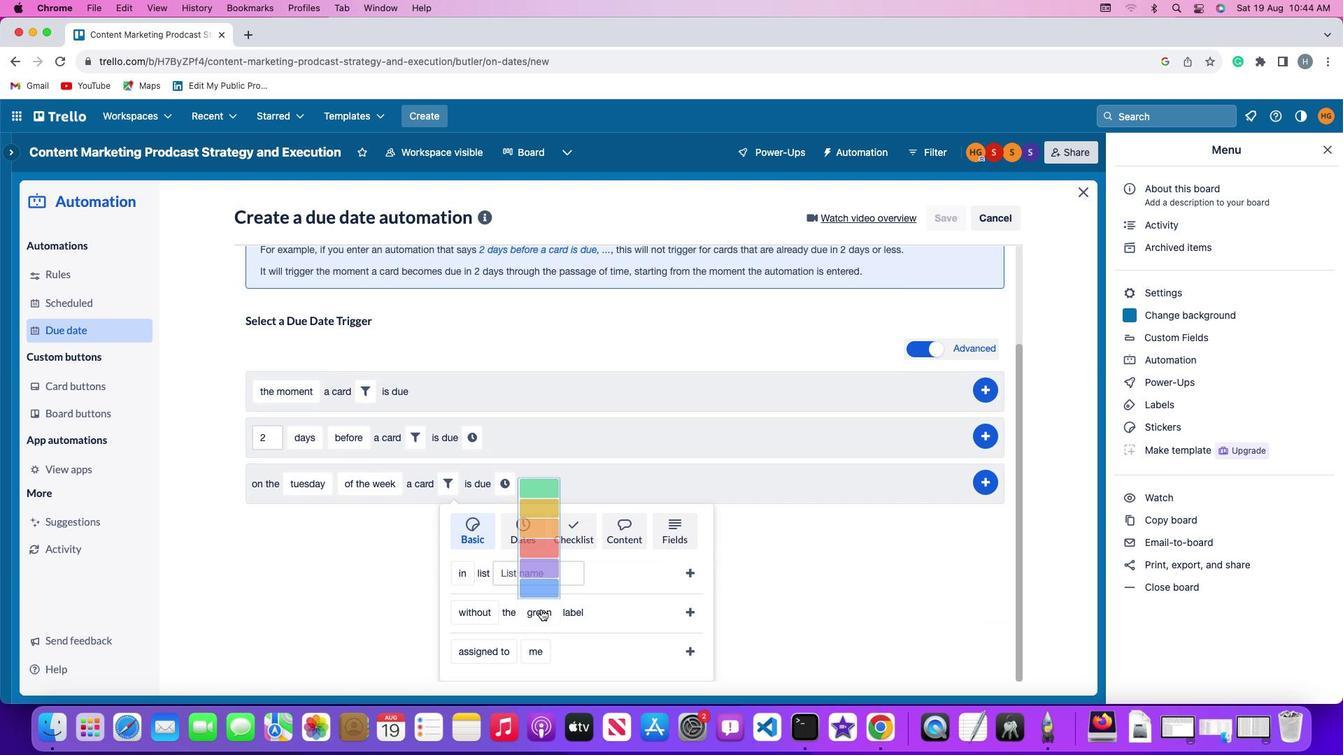
Action: Mouse moved to (545, 435)
Screenshot: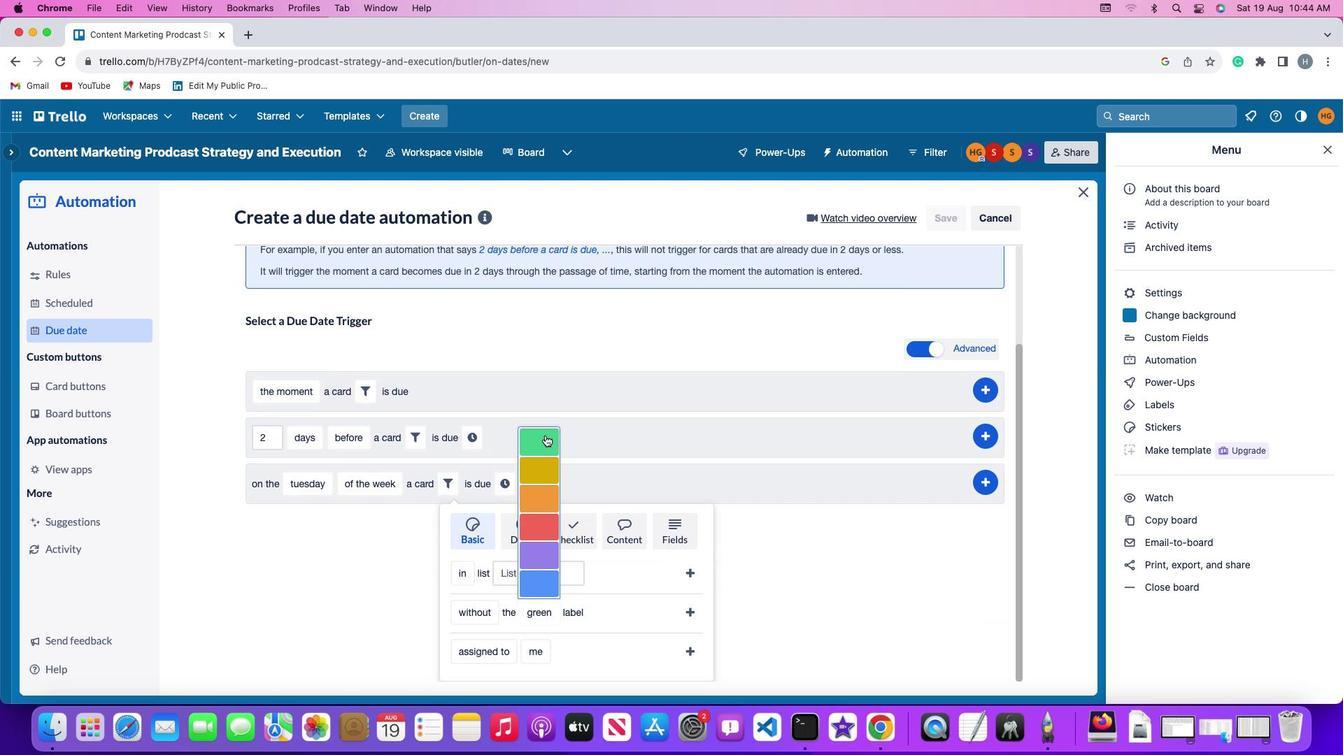
Action: Mouse pressed left at (545, 435)
Screenshot: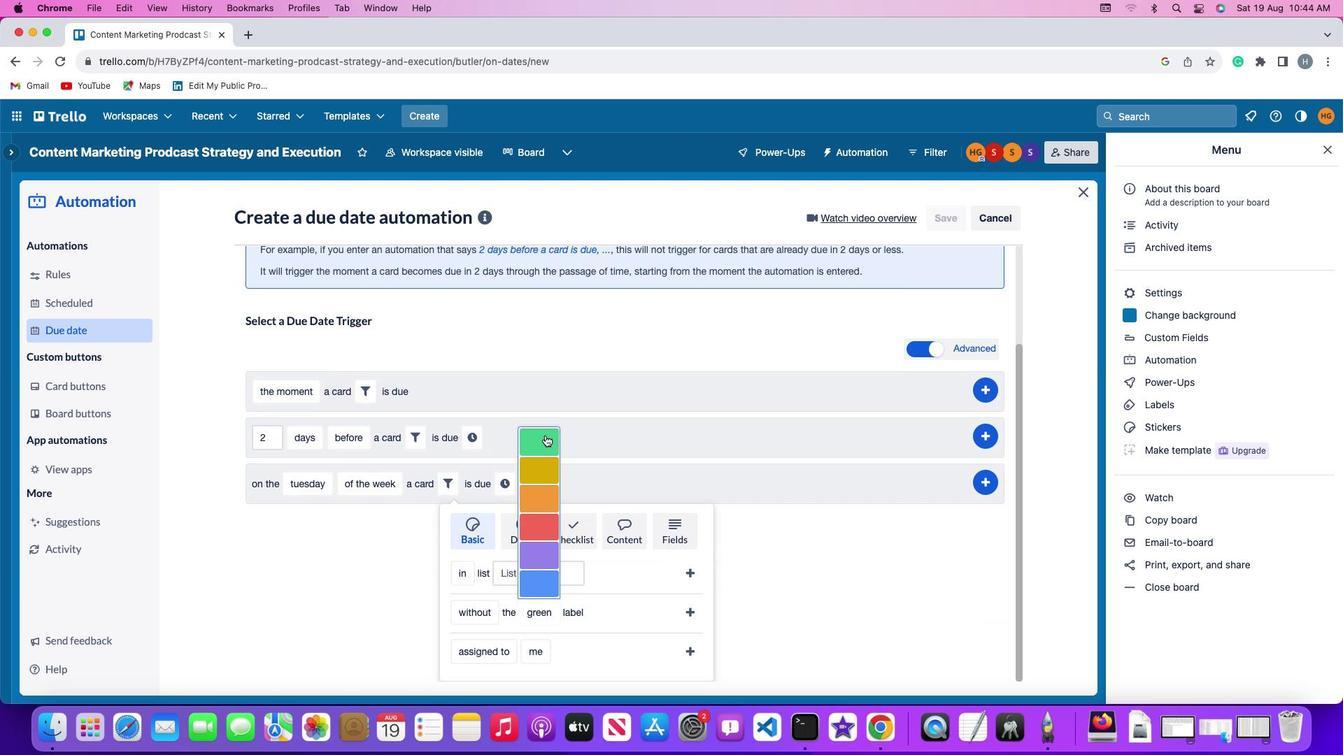 
Action: Mouse moved to (684, 608)
Screenshot: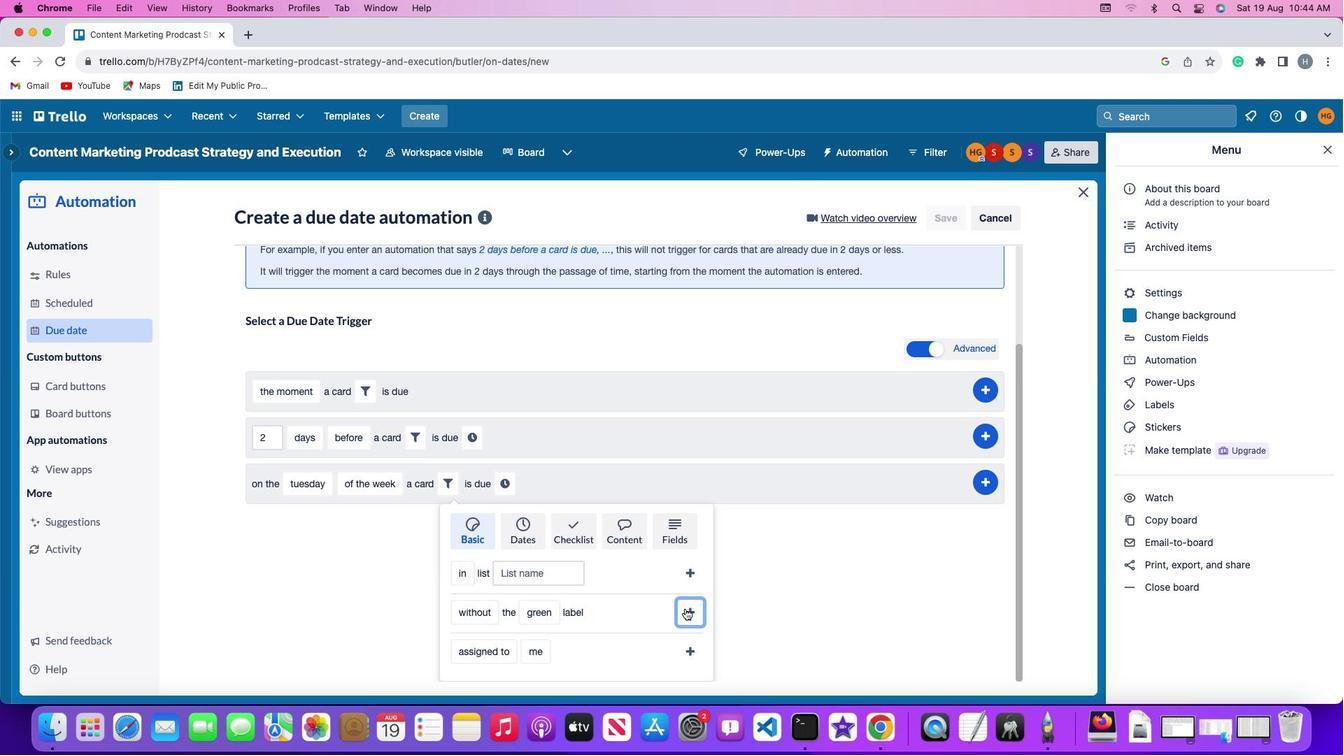 
Action: Mouse pressed left at (684, 608)
Screenshot: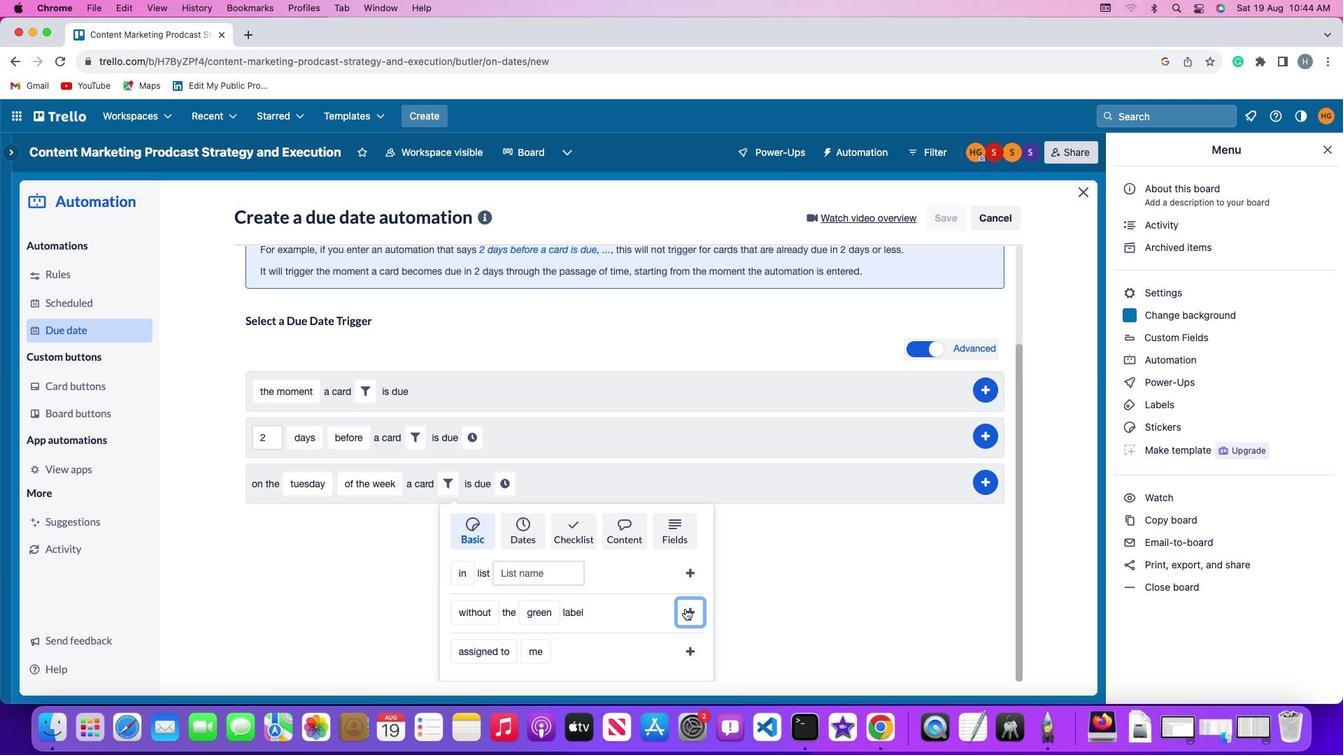 
Action: Mouse moved to (618, 616)
Screenshot: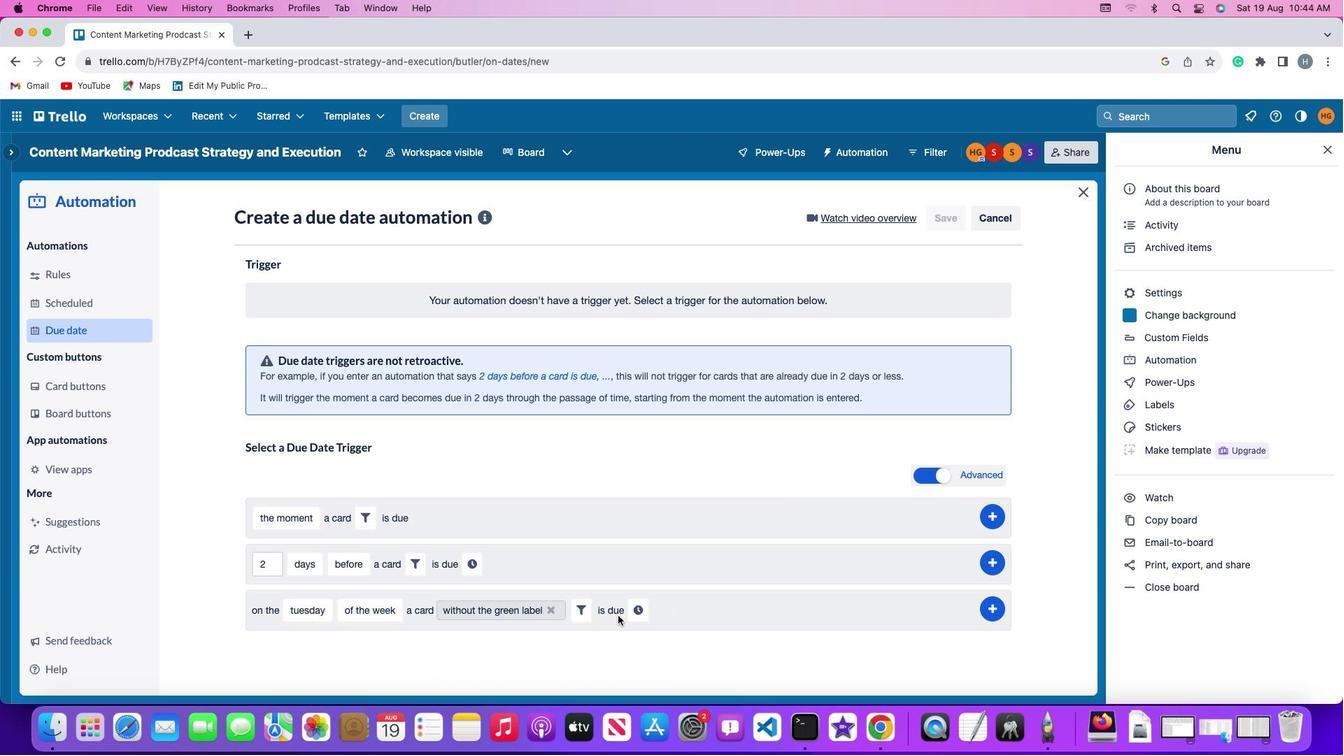 
Action: Mouse pressed left at (618, 616)
Screenshot: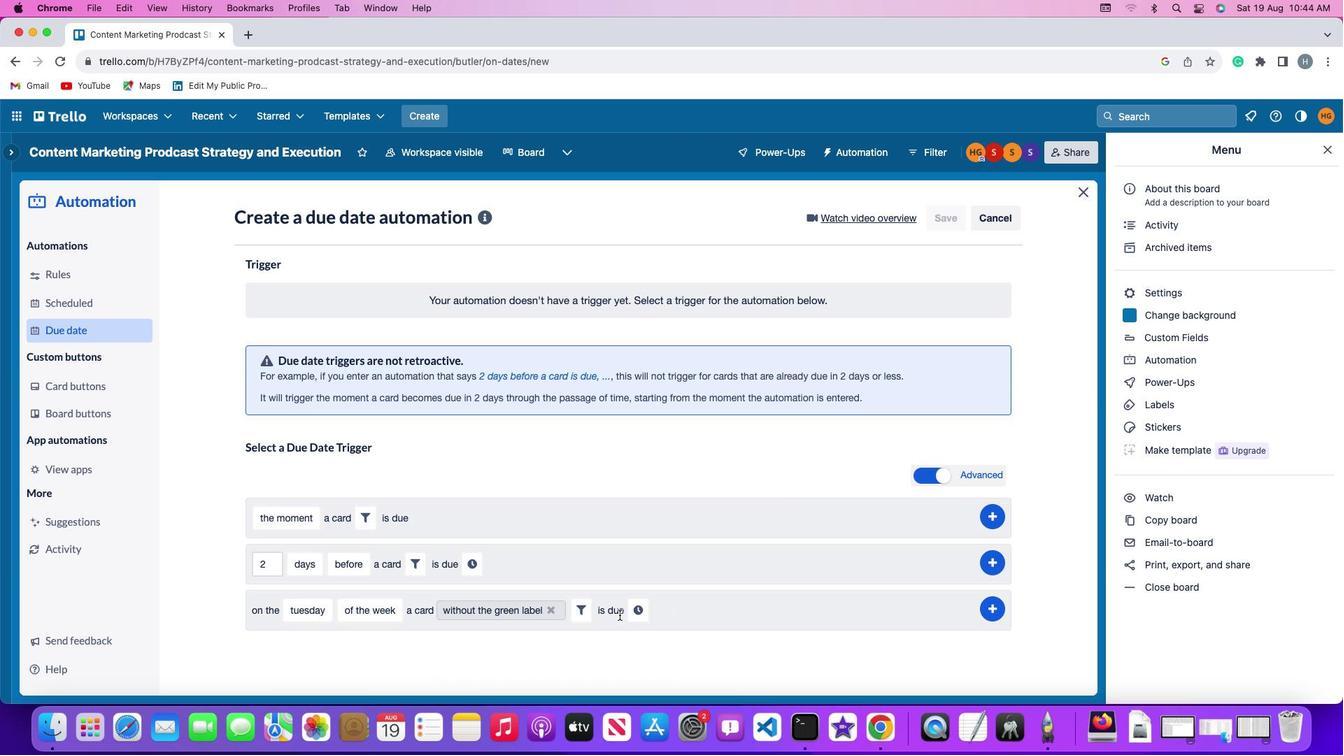 
Action: Mouse moved to (634, 610)
Screenshot: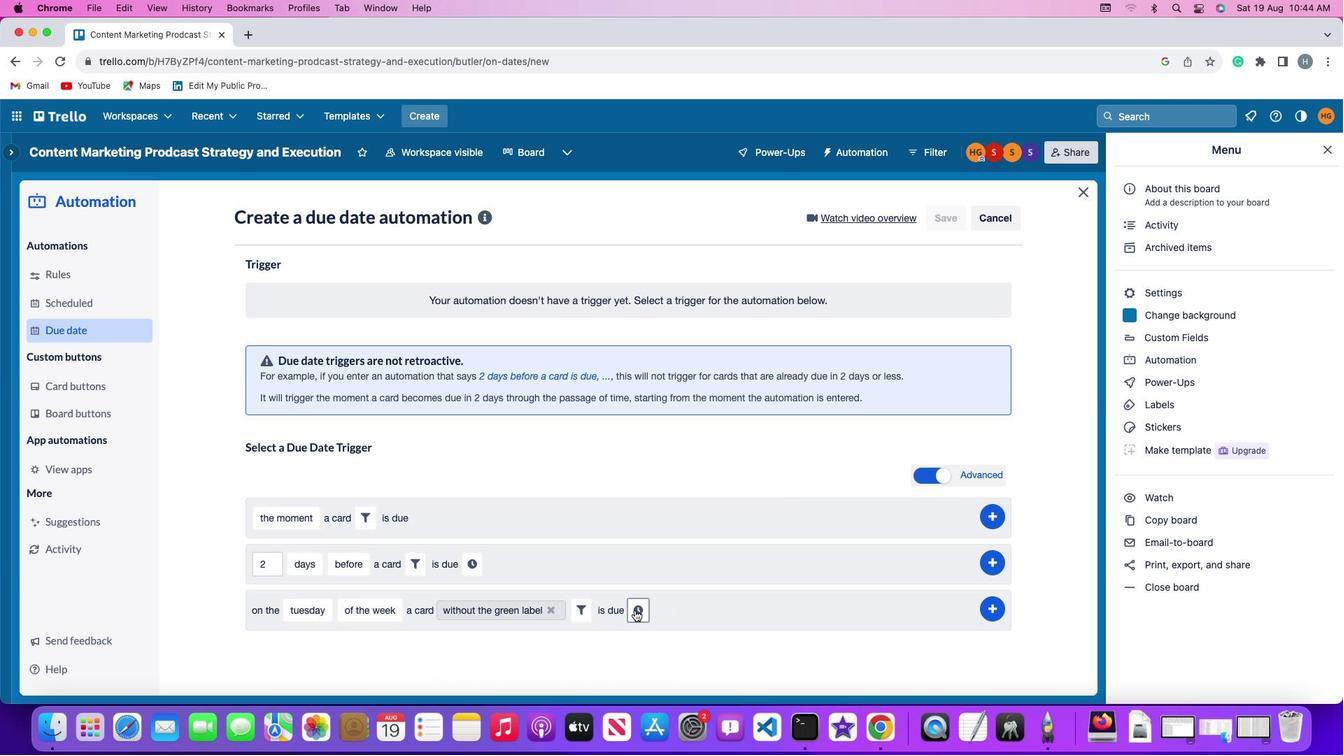 
Action: Mouse pressed left at (634, 610)
Screenshot: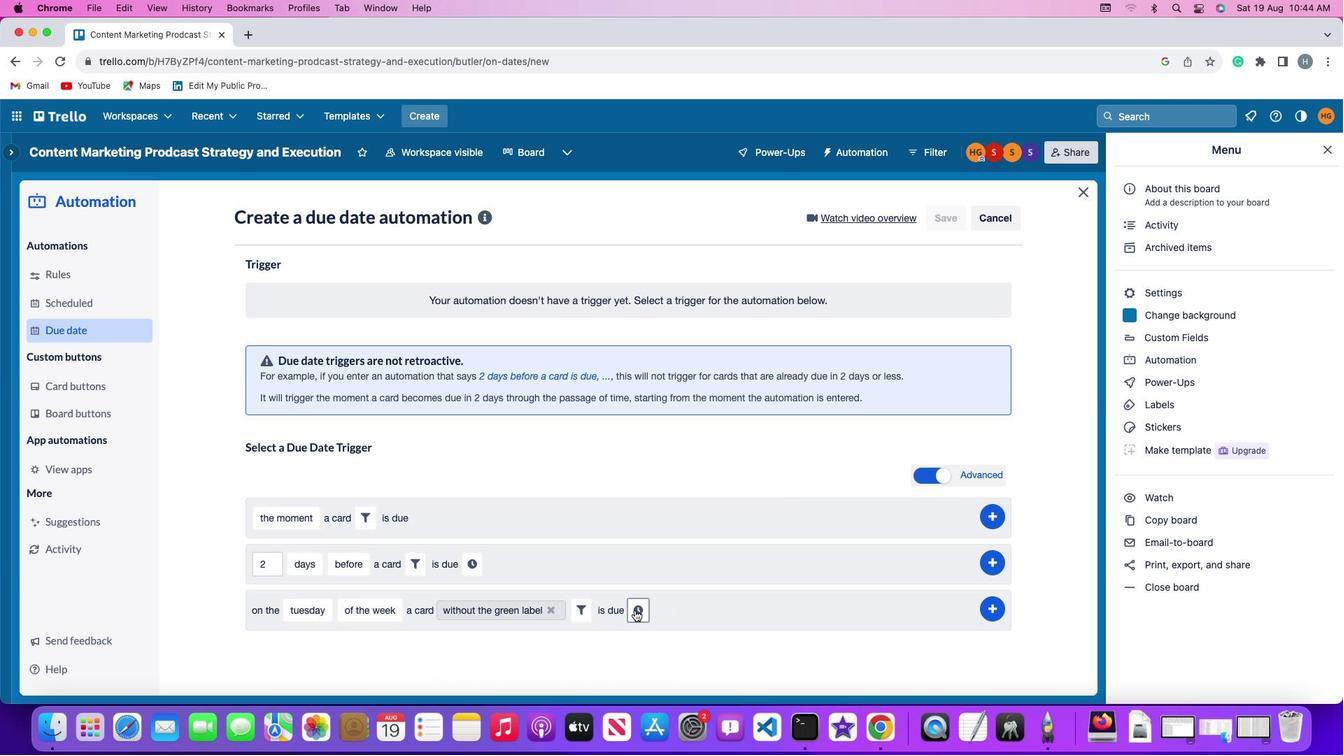 
Action: Mouse moved to (669, 617)
Screenshot: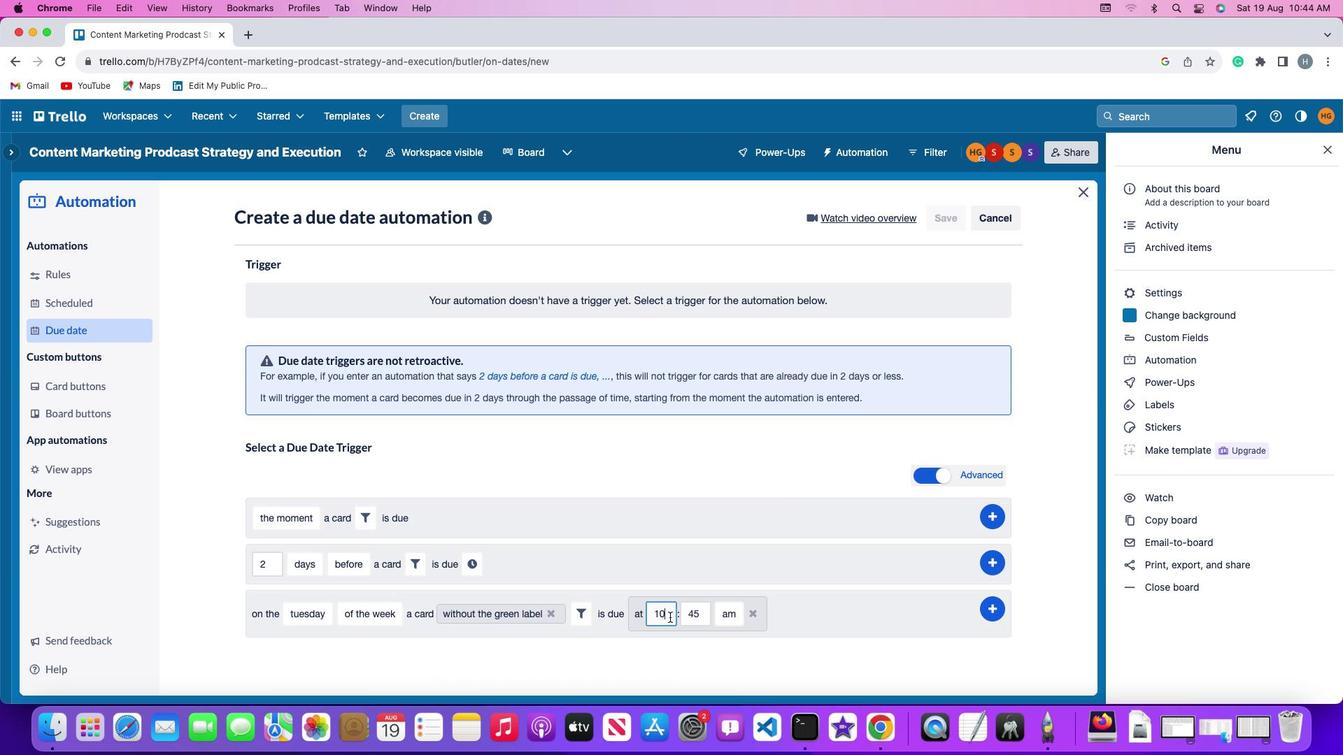 
Action: Mouse pressed left at (669, 617)
Screenshot: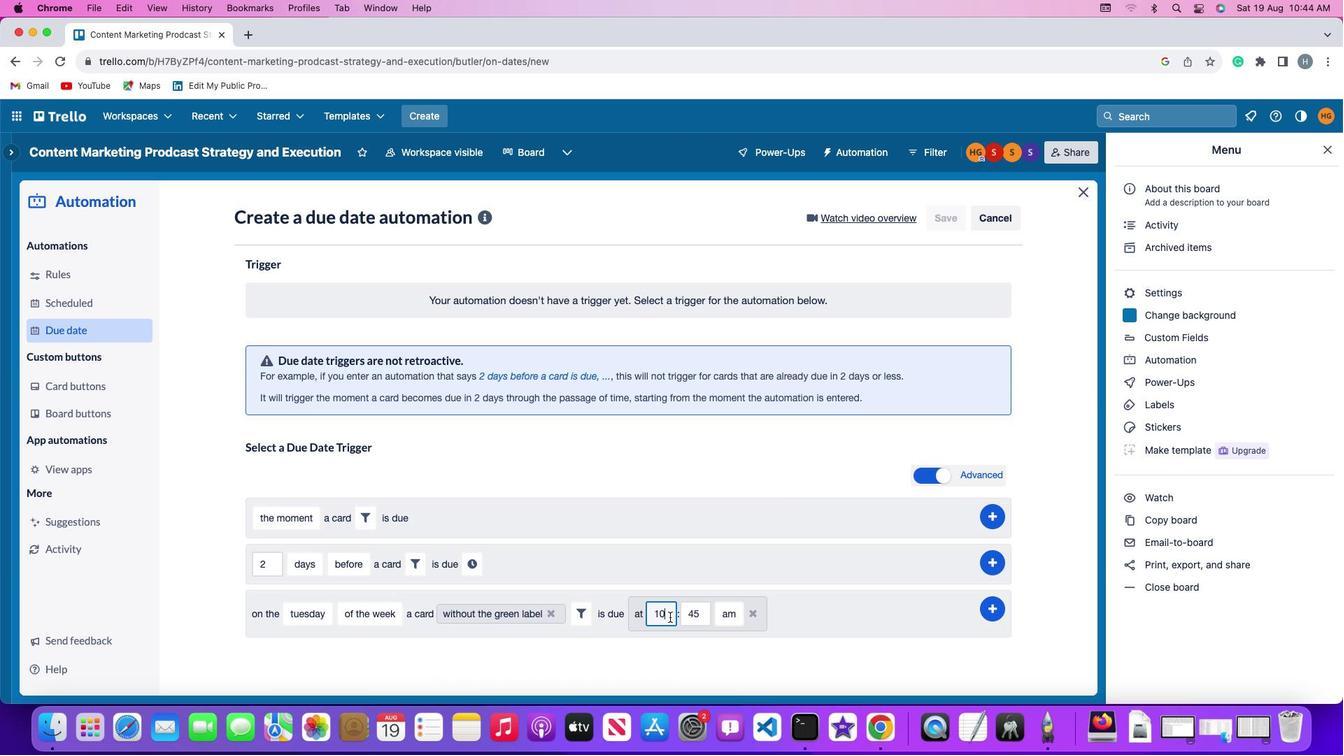 
Action: Key pressed Key.backspace
Screenshot: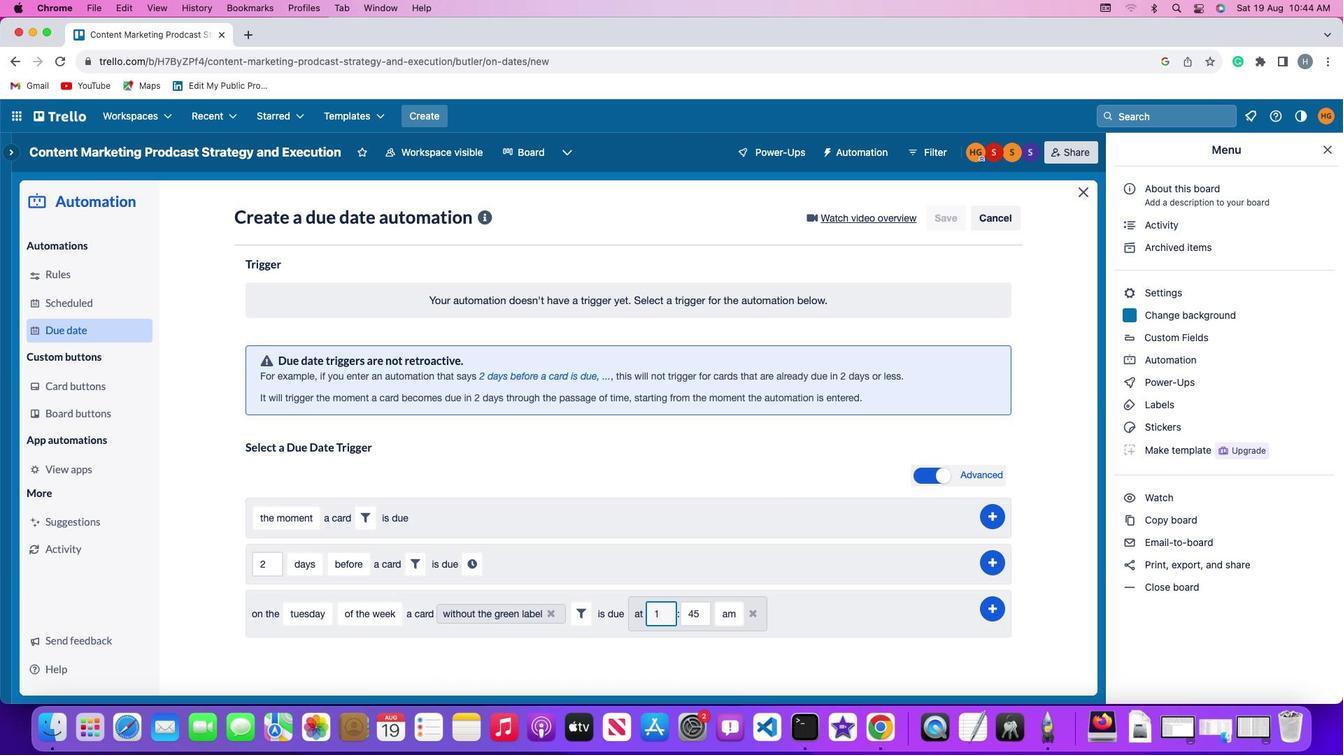 
Action: Mouse moved to (669, 617)
Screenshot: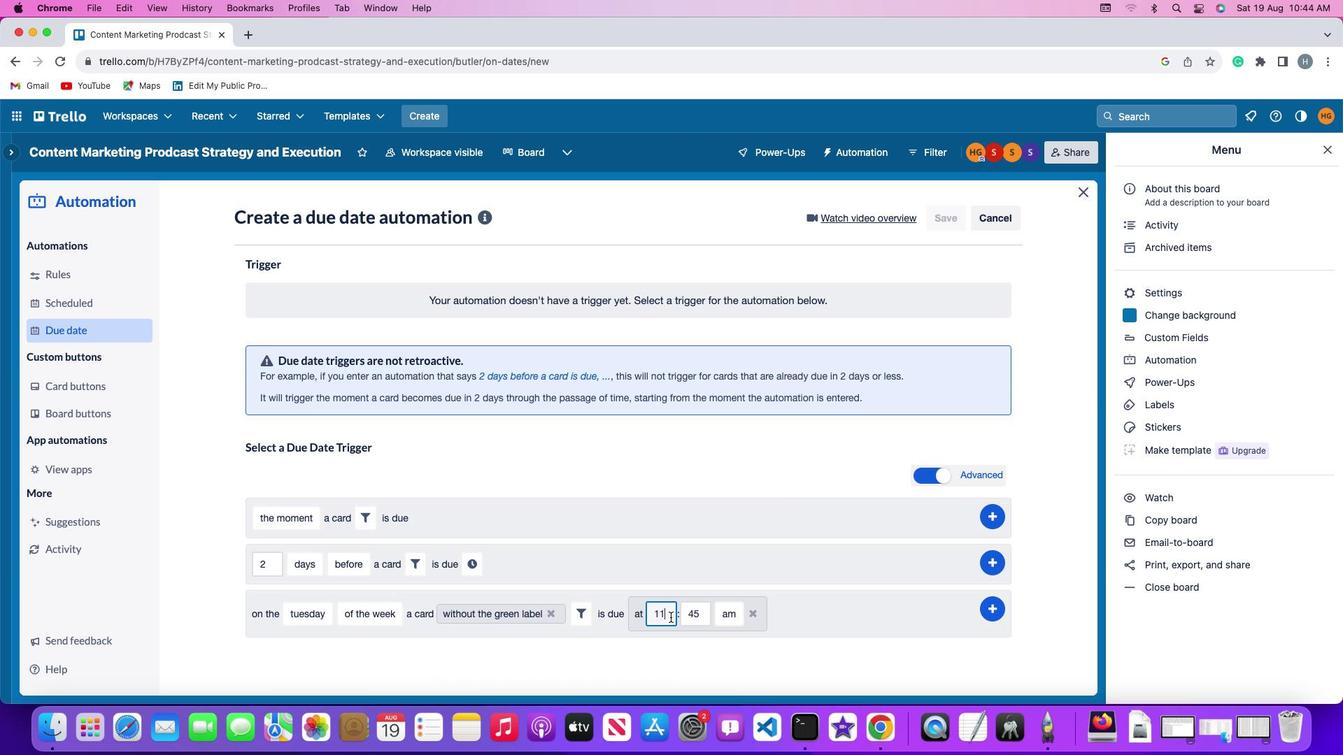 
Action: Key pressed '1'
Screenshot: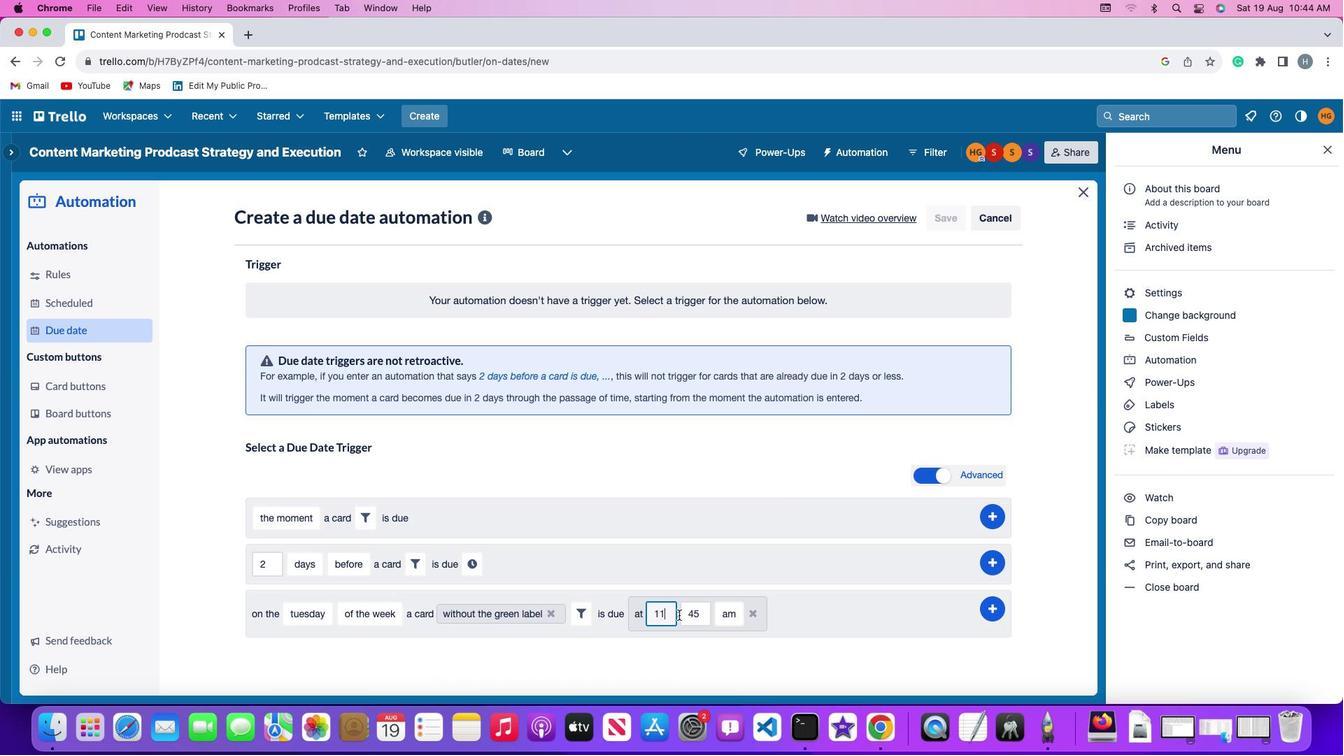 
Action: Mouse moved to (708, 609)
Screenshot: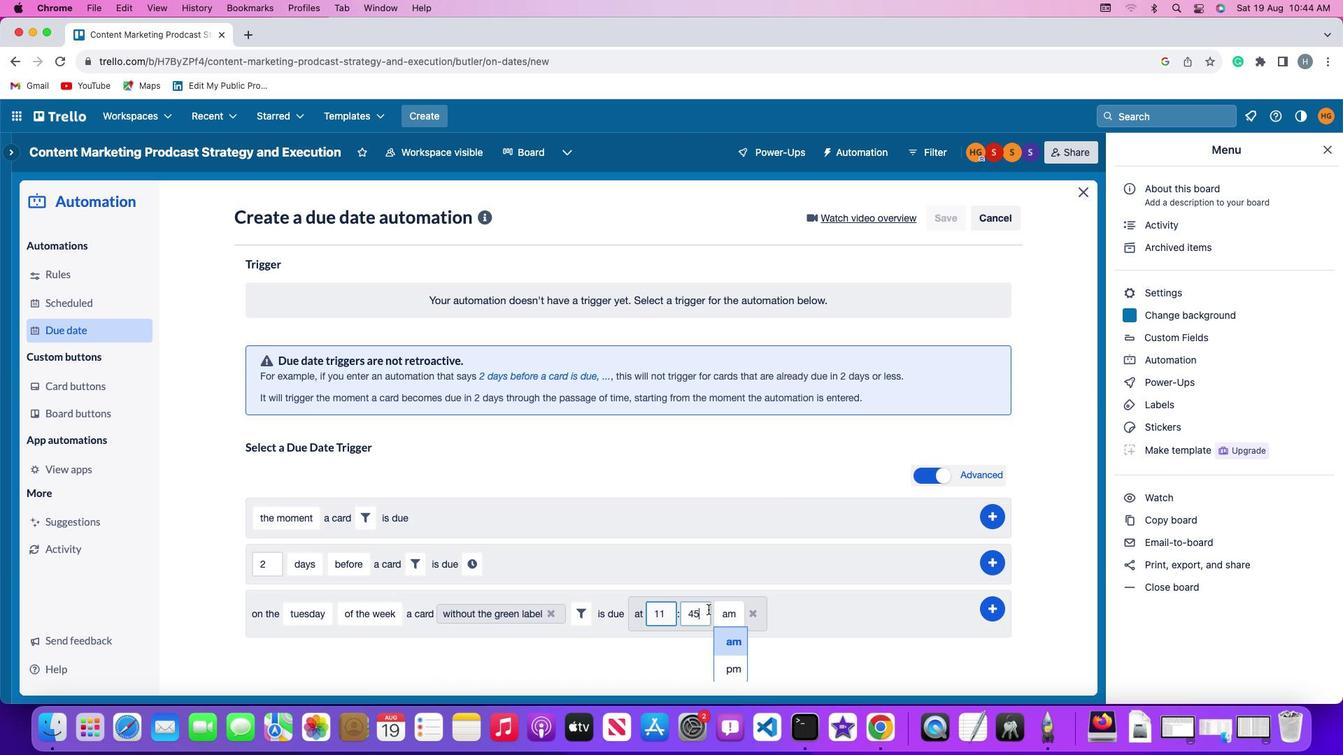 
Action: Mouse pressed left at (708, 609)
Screenshot: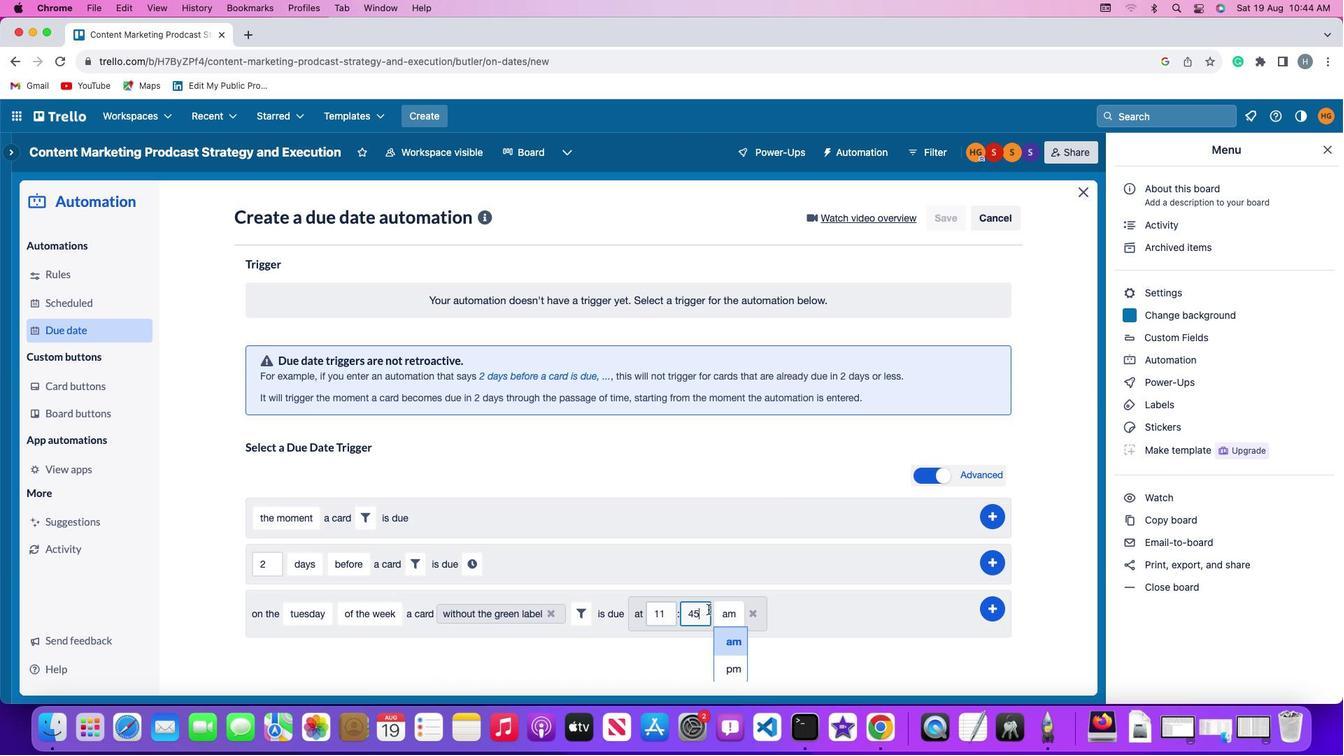 
Action: Mouse moved to (708, 609)
Screenshot: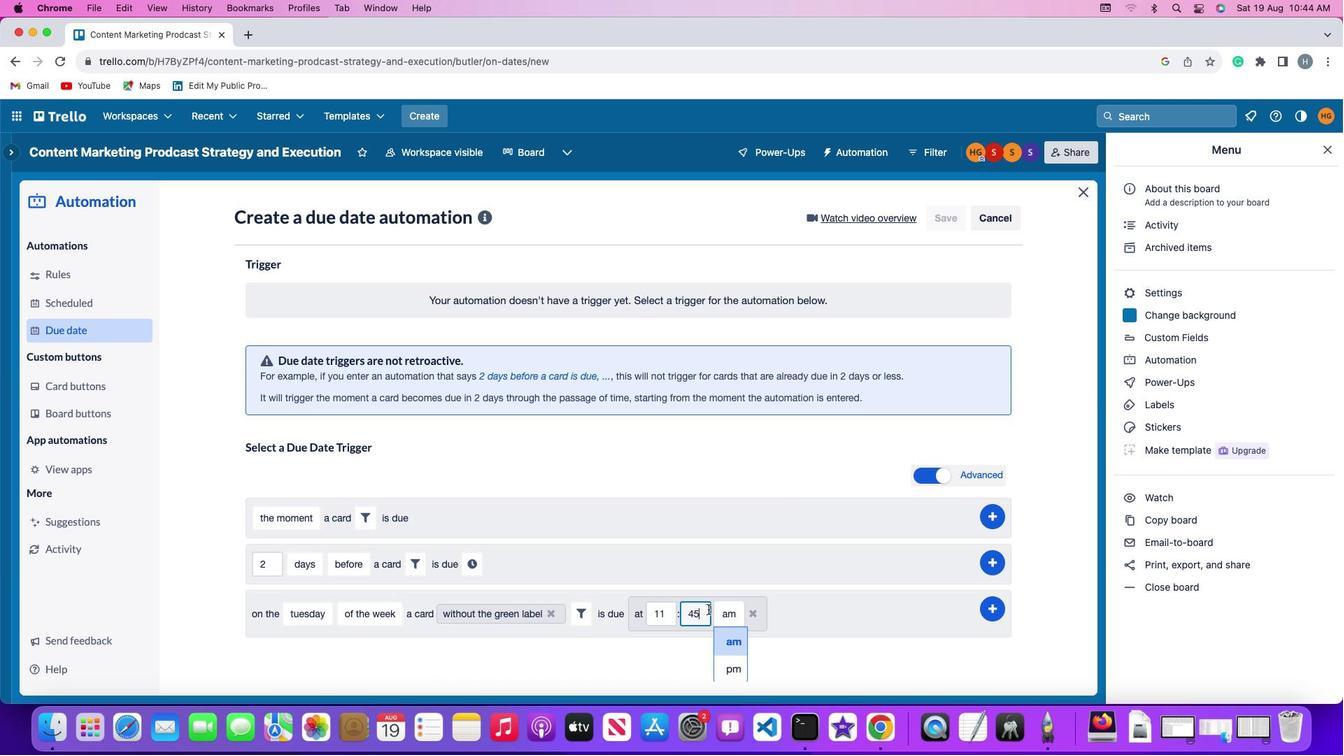 
Action: Key pressed Key.backspaceKey.backspace
Screenshot: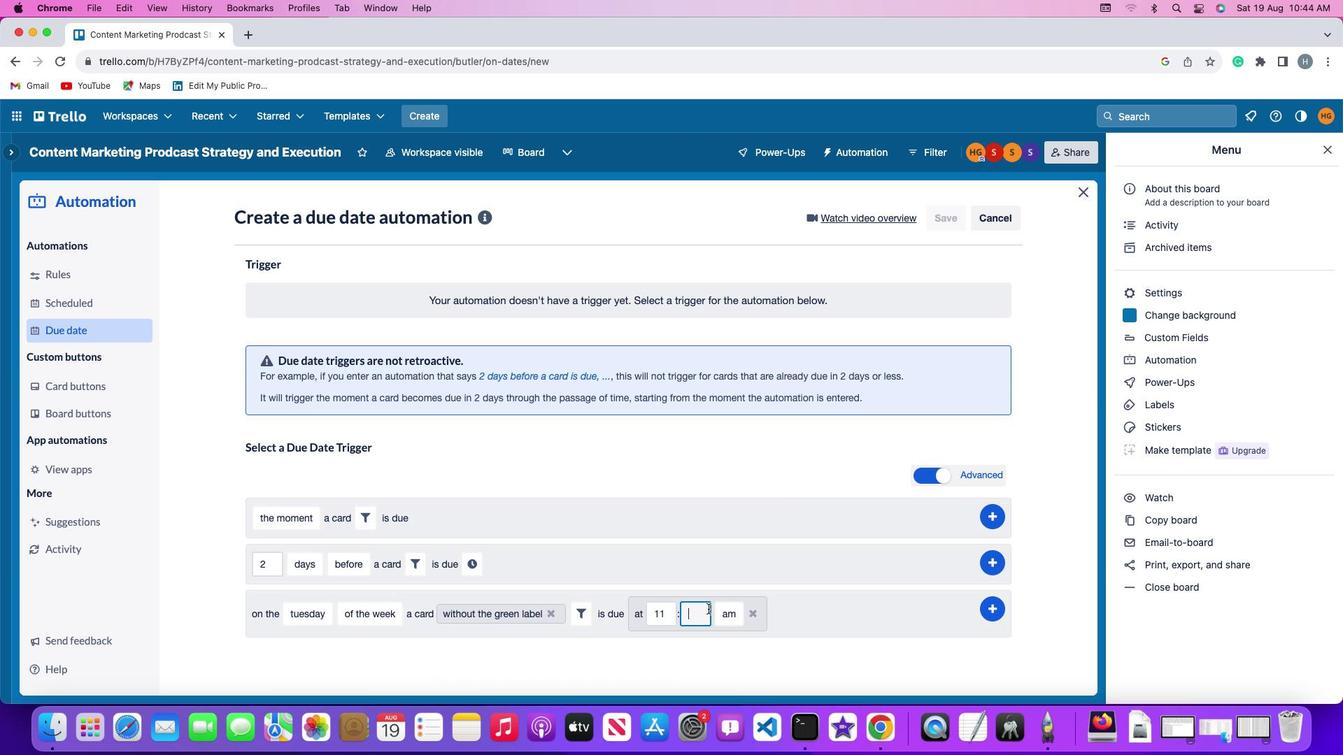 
Action: Mouse moved to (707, 607)
Screenshot: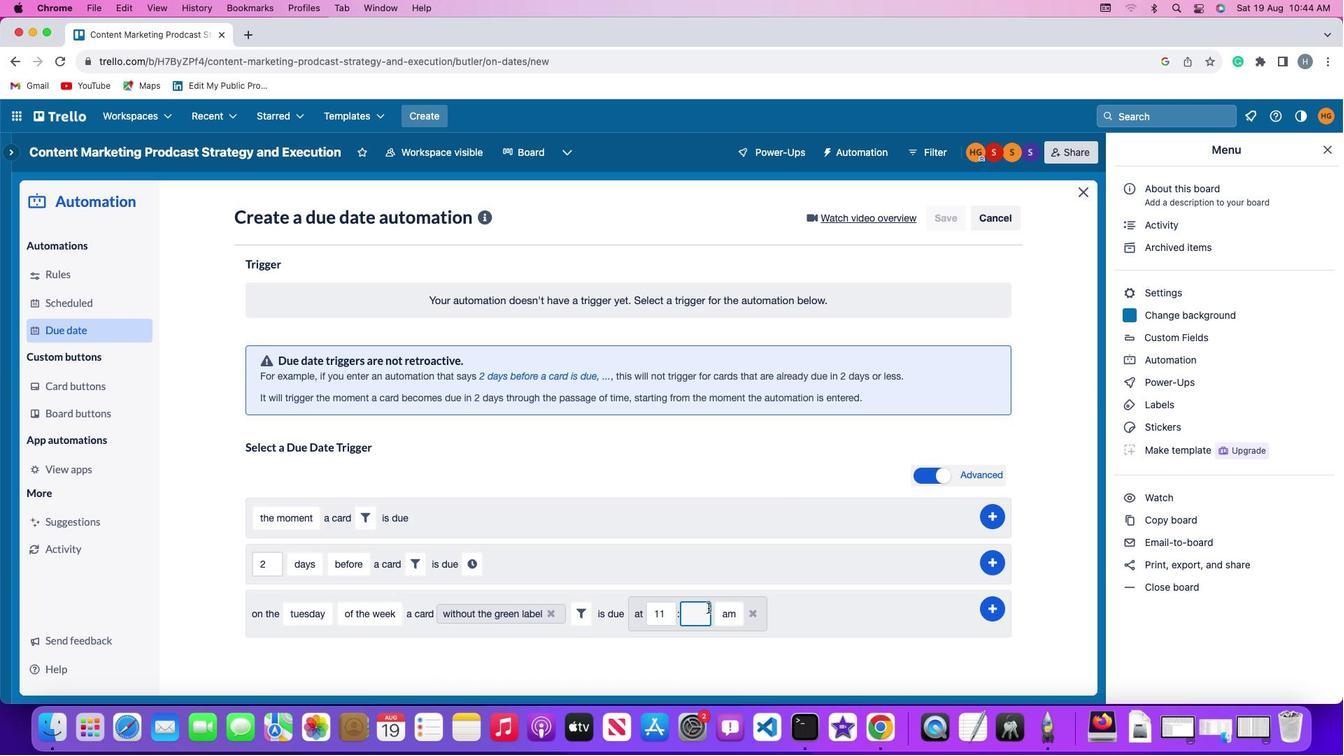 
Action: Key pressed '0''0'
Screenshot: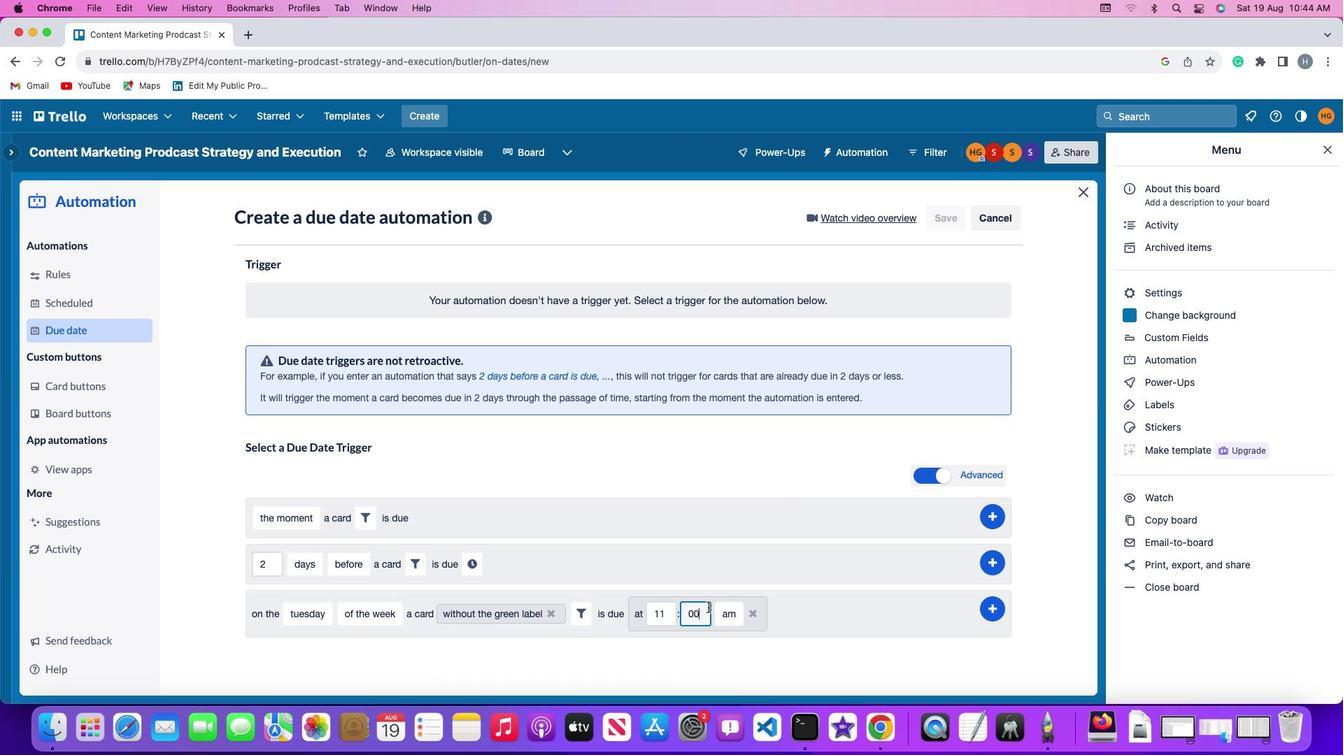 
Action: Mouse moved to (727, 608)
Screenshot: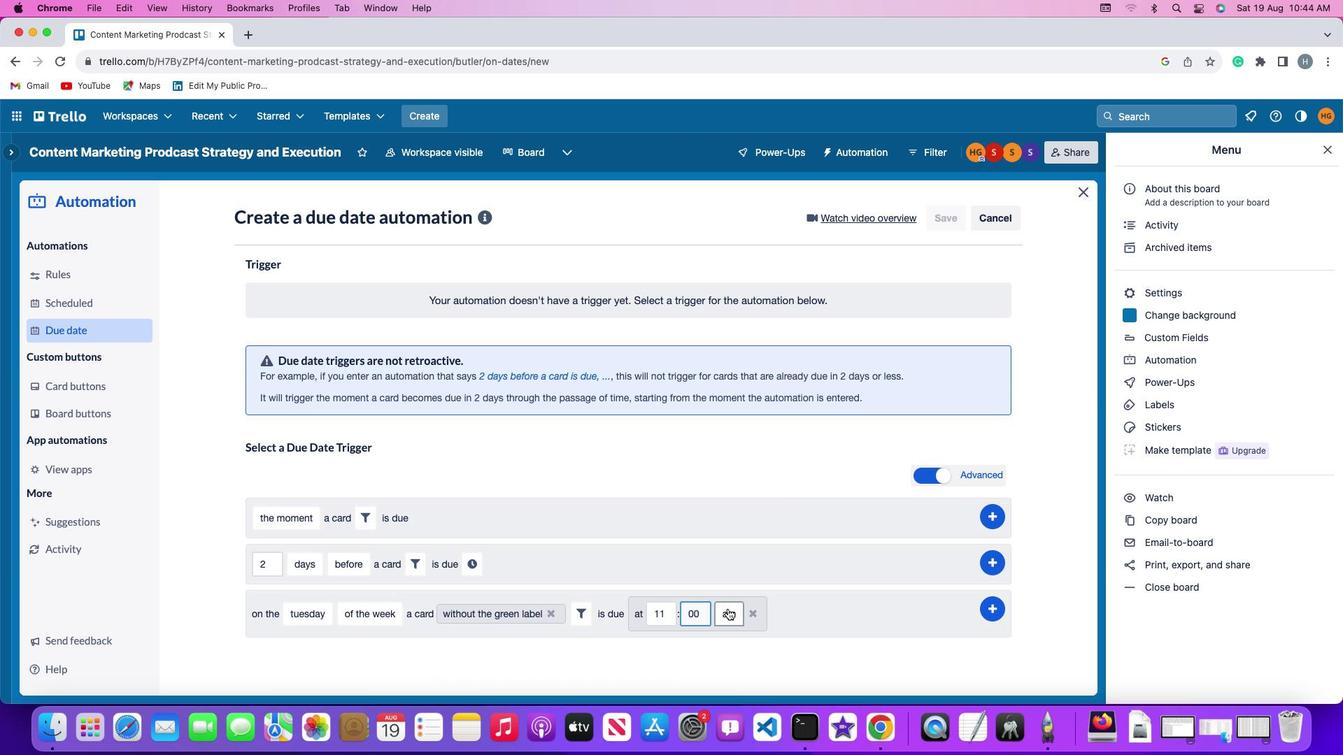 
Action: Mouse pressed left at (727, 608)
Screenshot: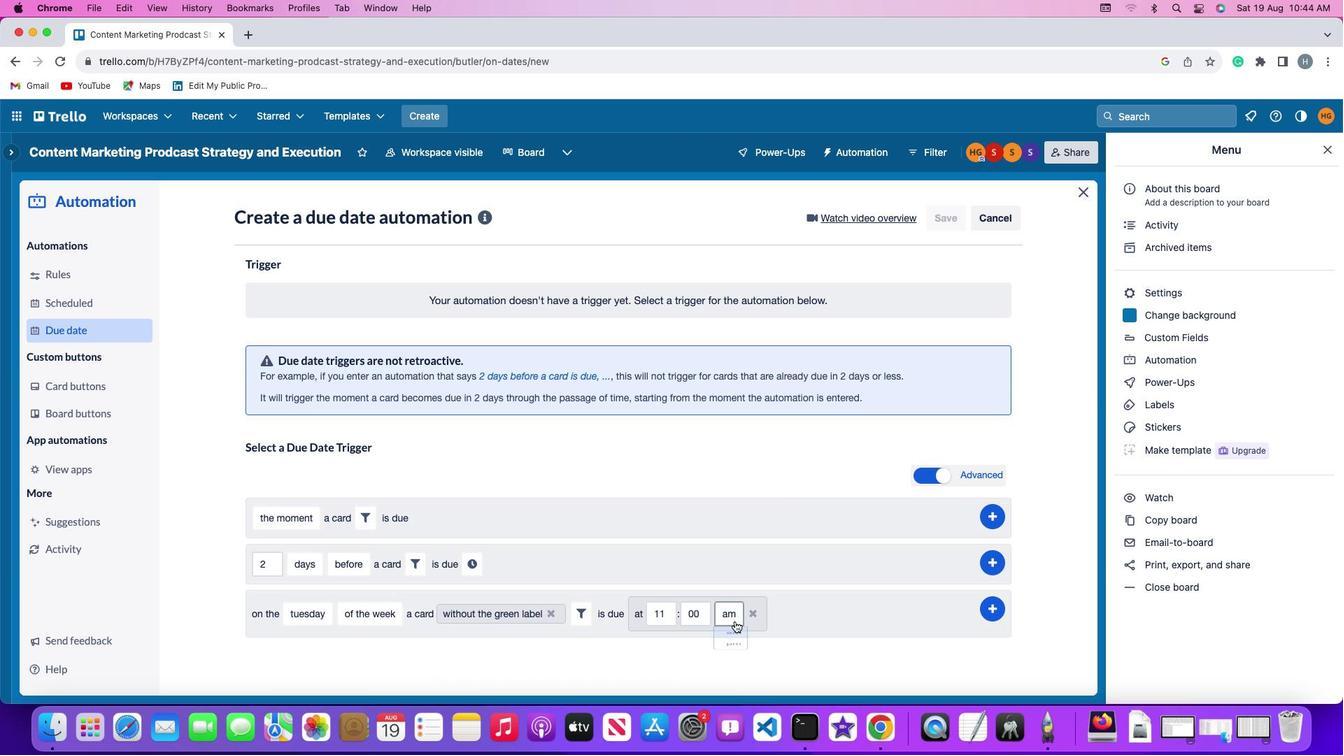 
Action: Mouse moved to (741, 642)
Screenshot: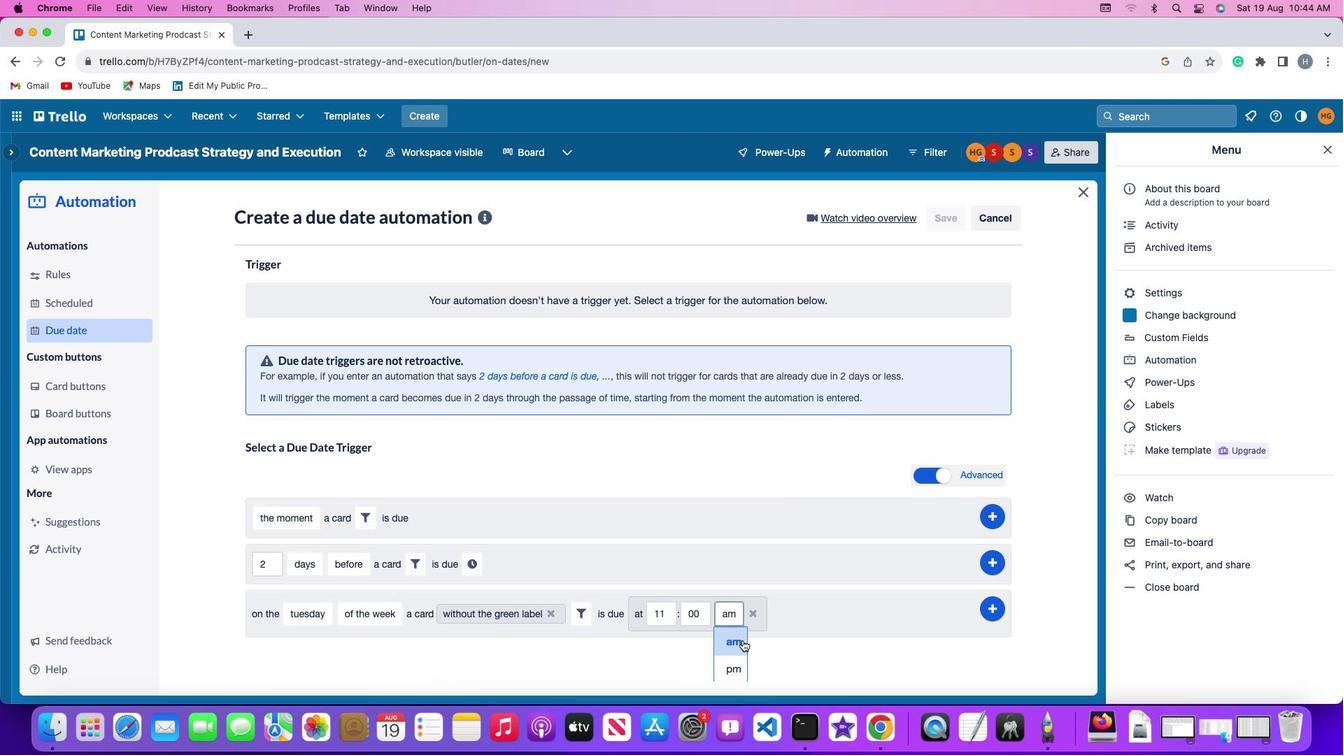 
Action: Mouse pressed left at (741, 642)
Screenshot: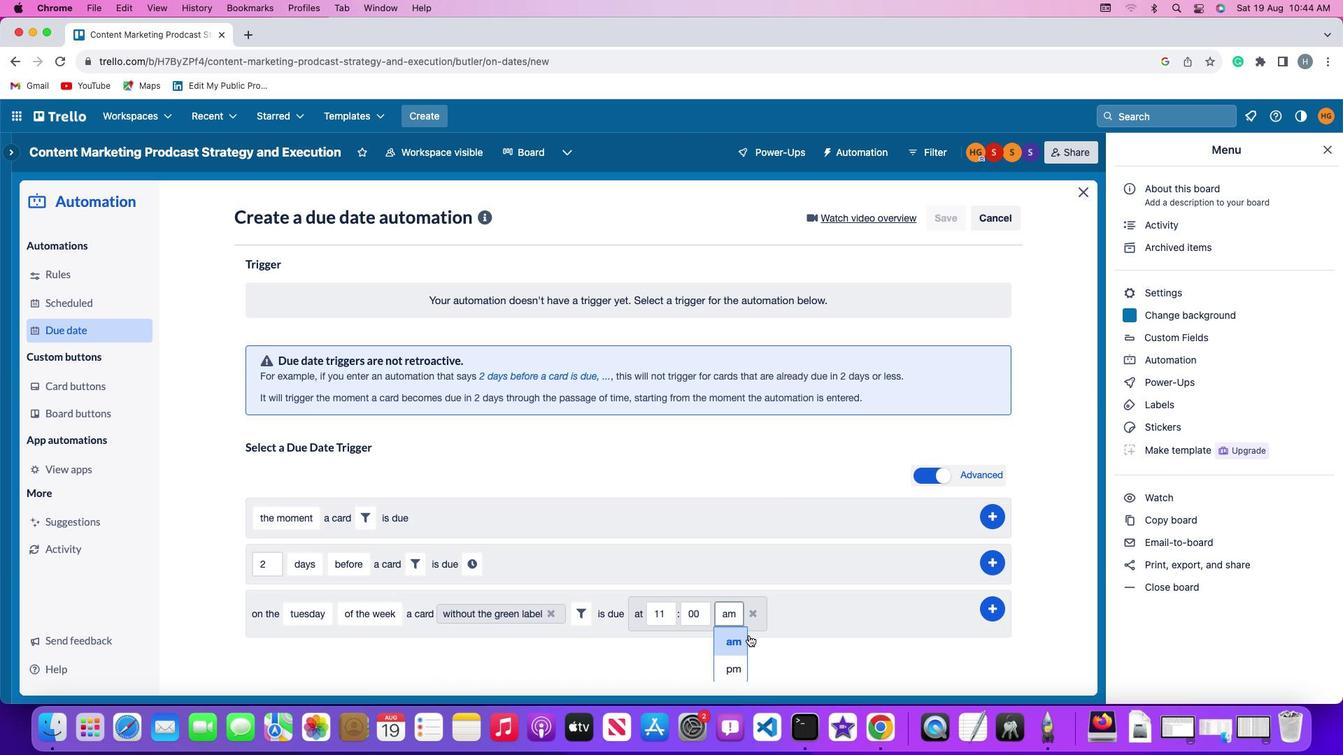 
Action: Mouse moved to (996, 601)
Screenshot: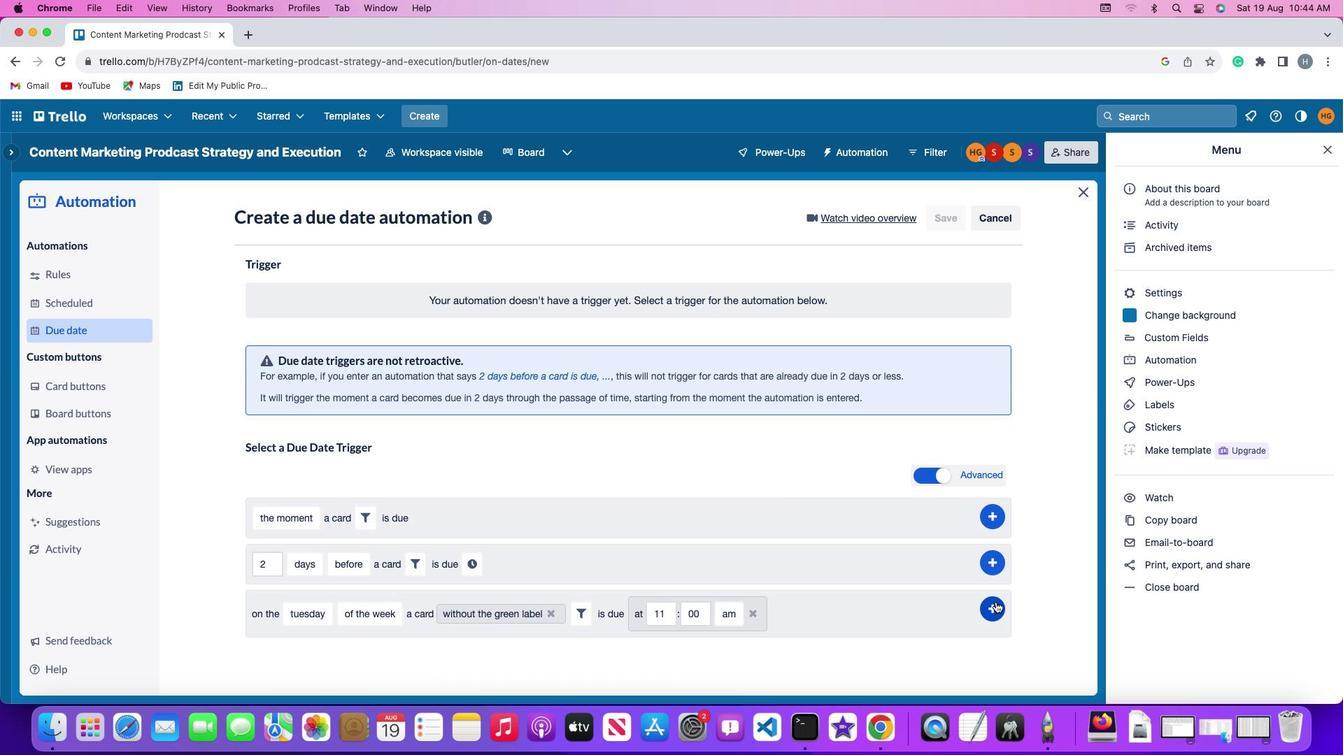 
Action: Mouse pressed left at (996, 601)
Screenshot: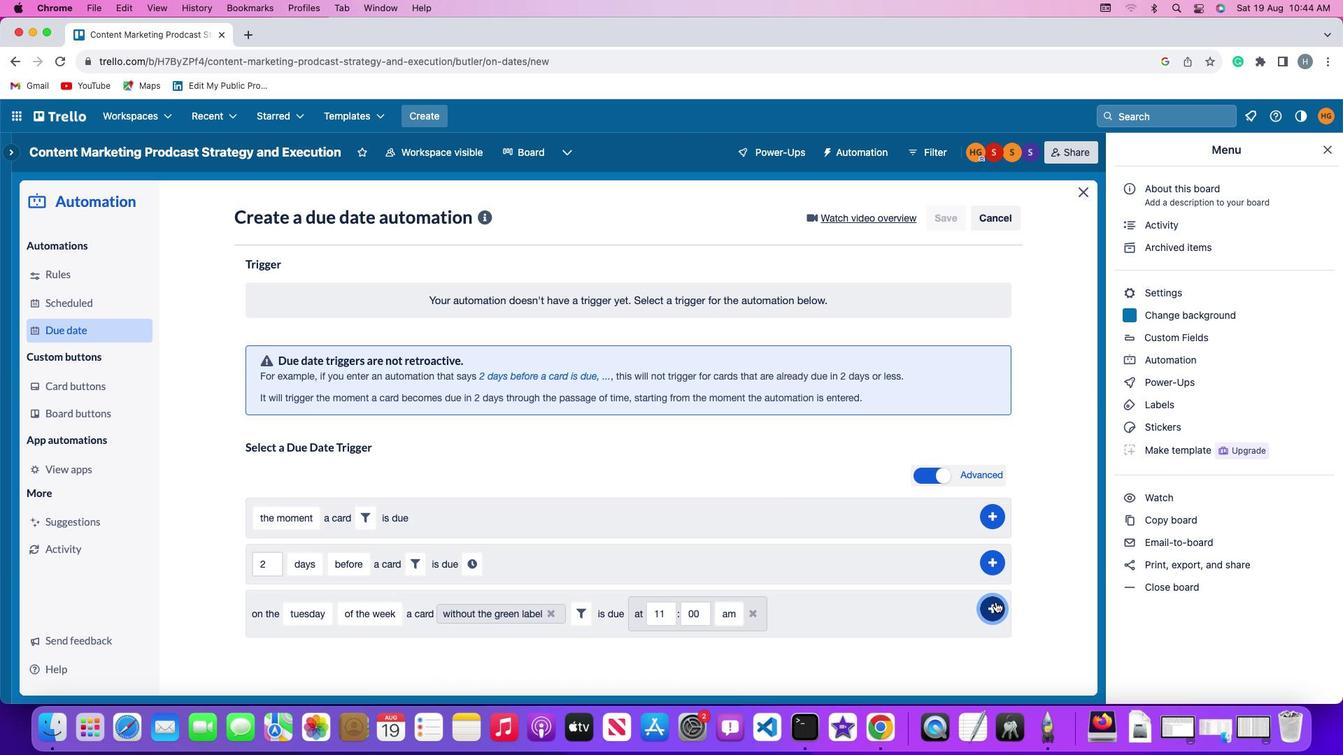 
Action: Mouse moved to (1068, 489)
Screenshot: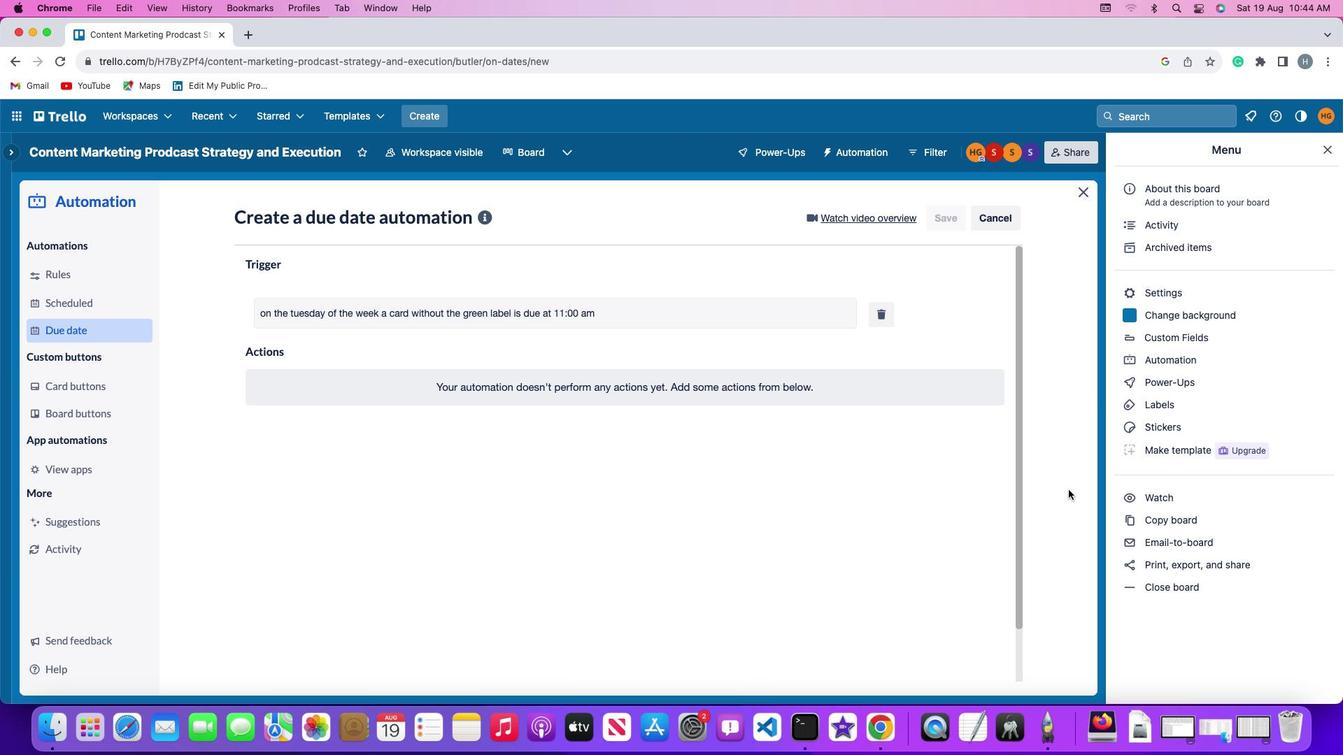 
